 Task: Look for space in Daloa, Ivory Coast from 9th June, 2023 to 16th June, 2023 for 2 adults in price range Rs.8000 to Rs.16000. Place can be entire place with 2 bedrooms having 2 beds and 1 bathroom. Property type can be house, flat, guest house. Booking option can be shelf check-in. Required host language is English.
Action: Mouse moved to (450, 89)
Screenshot: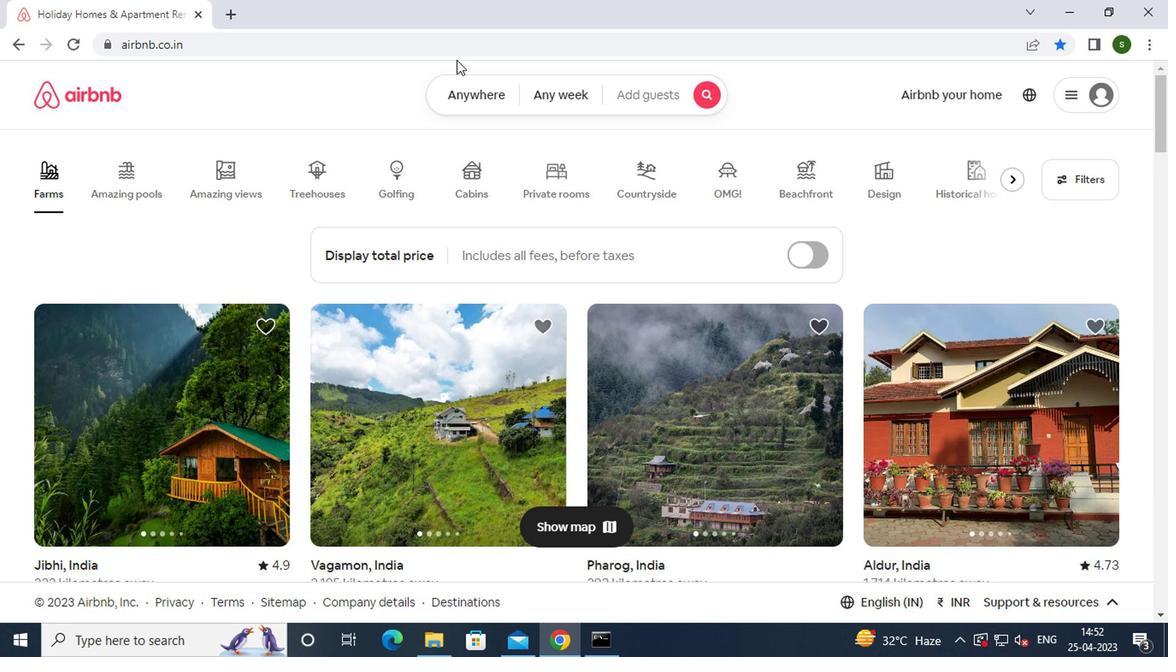 
Action: Mouse pressed left at (450, 89)
Screenshot: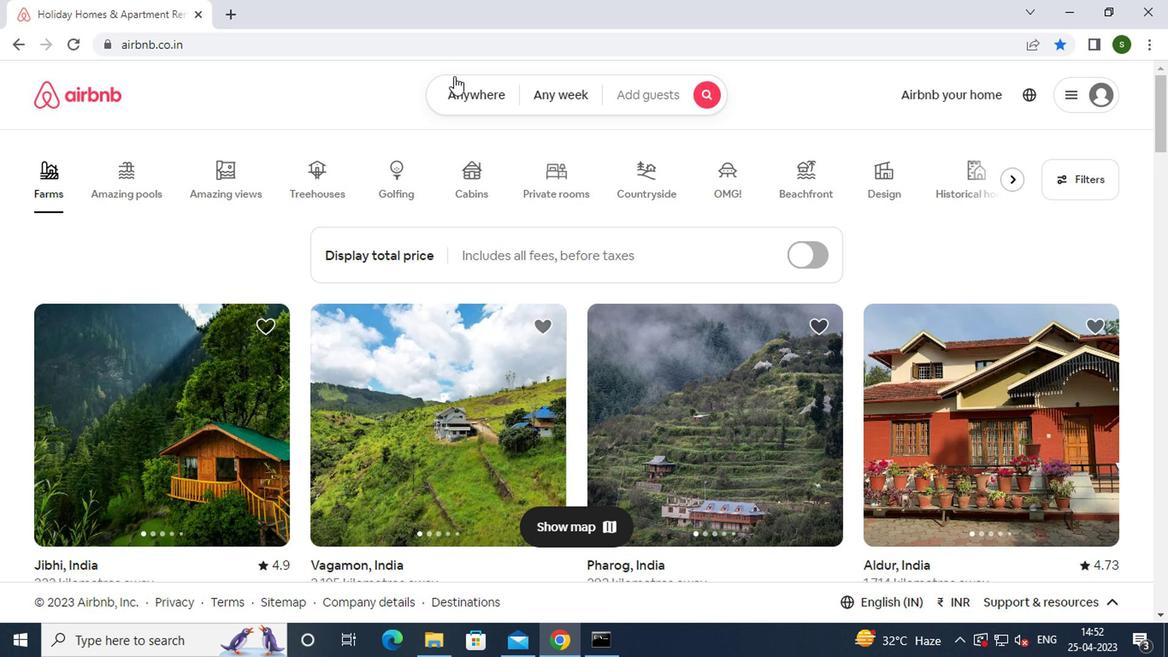 
Action: Mouse moved to (352, 166)
Screenshot: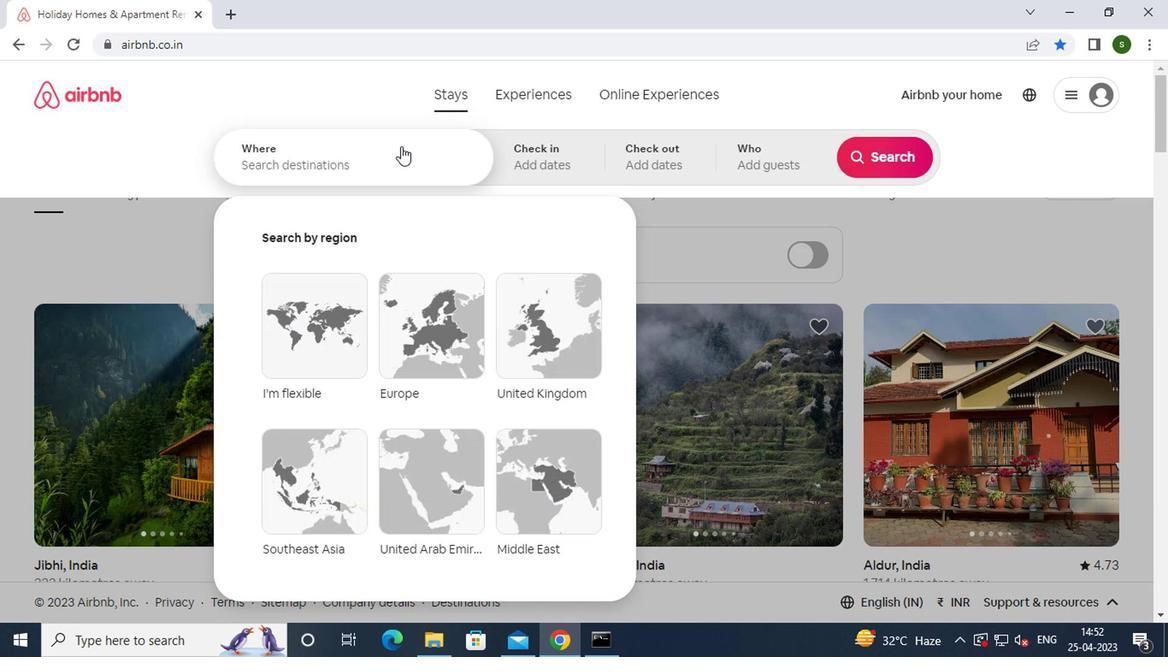 
Action: Mouse pressed left at (352, 166)
Screenshot: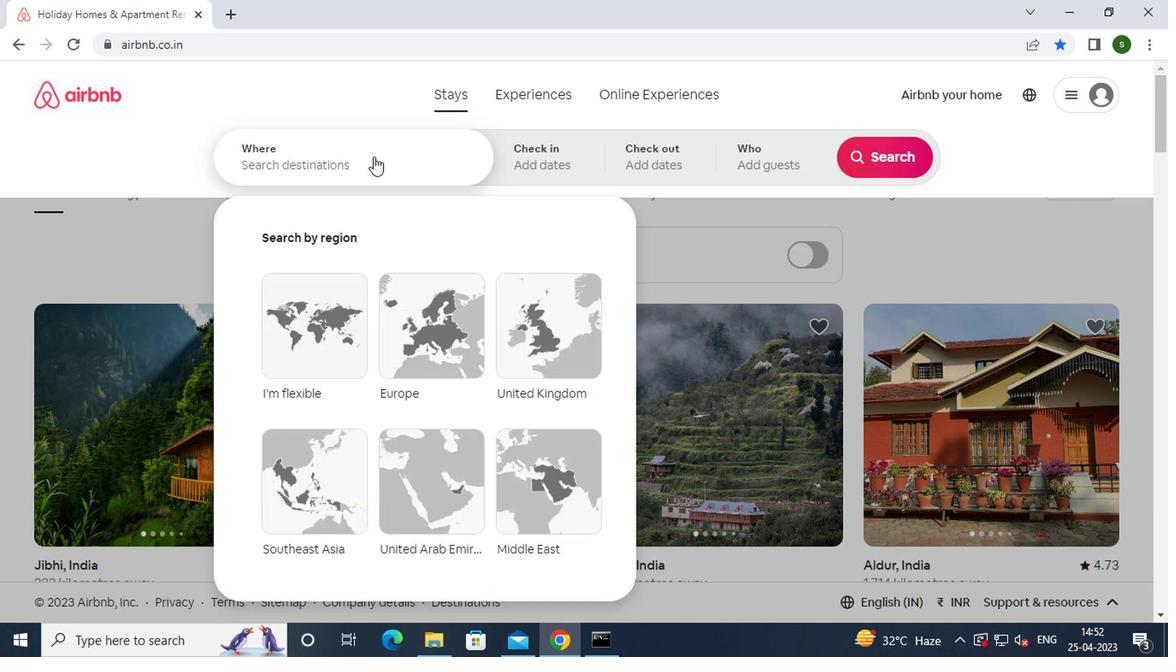
Action: Key pressed d<Key.caps_lock>aloa,<Key.space><Key.caps_lock>i<Key.caps_lock>v
Screenshot: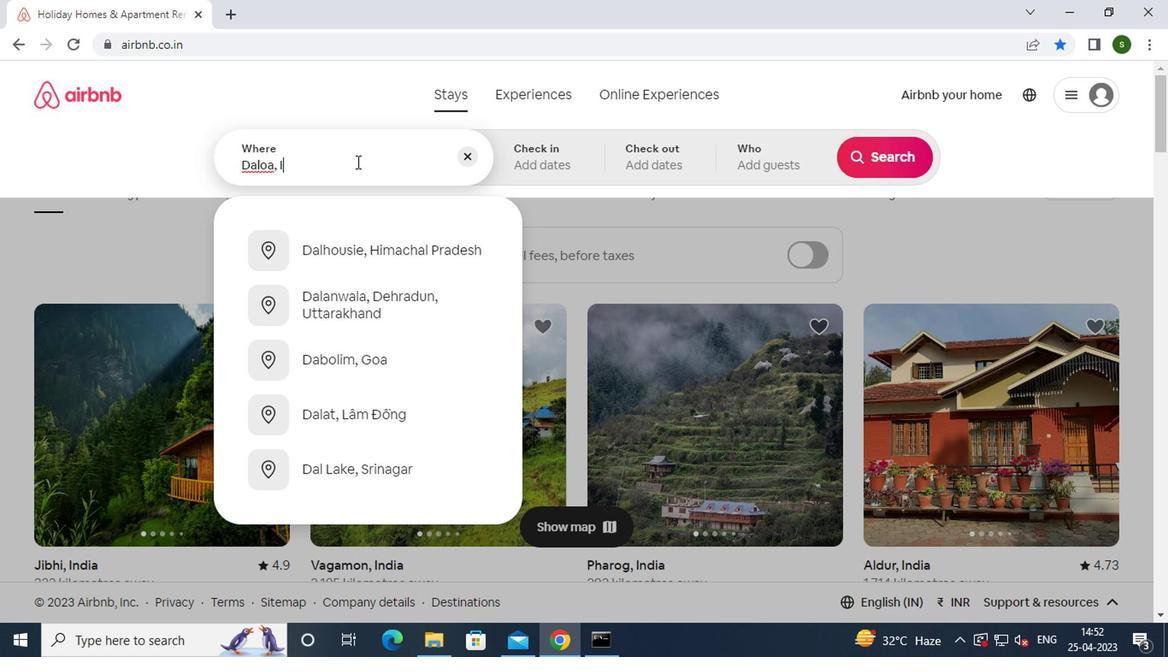 
Action: Mouse moved to (367, 255)
Screenshot: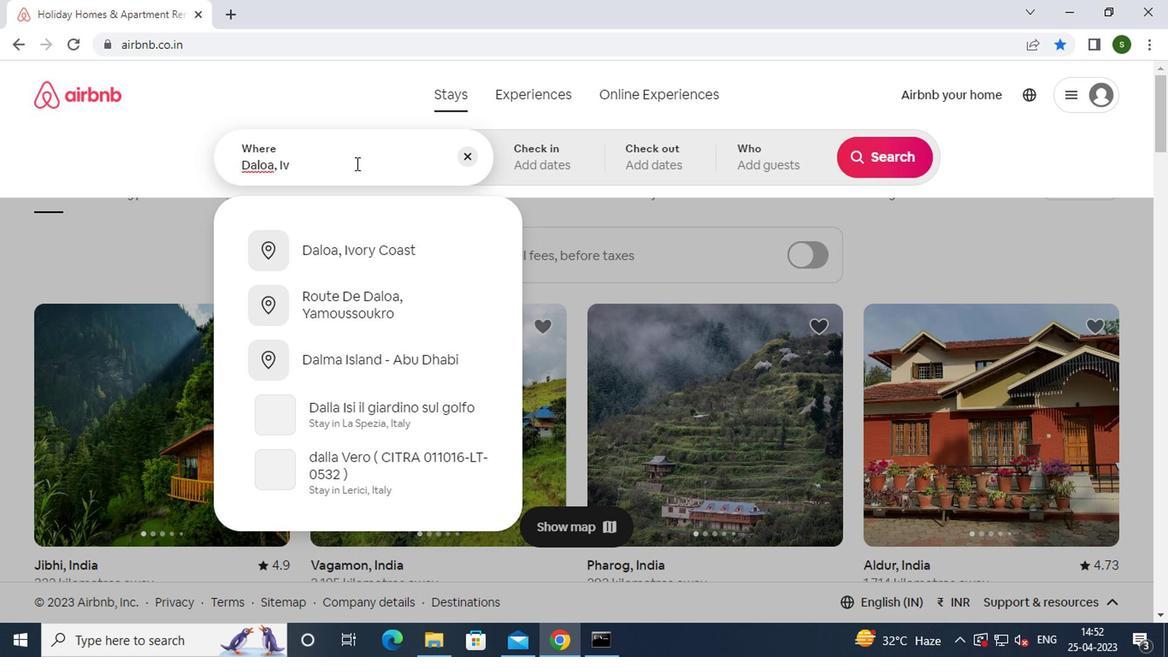 
Action: Mouse pressed left at (367, 255)
Screenshot: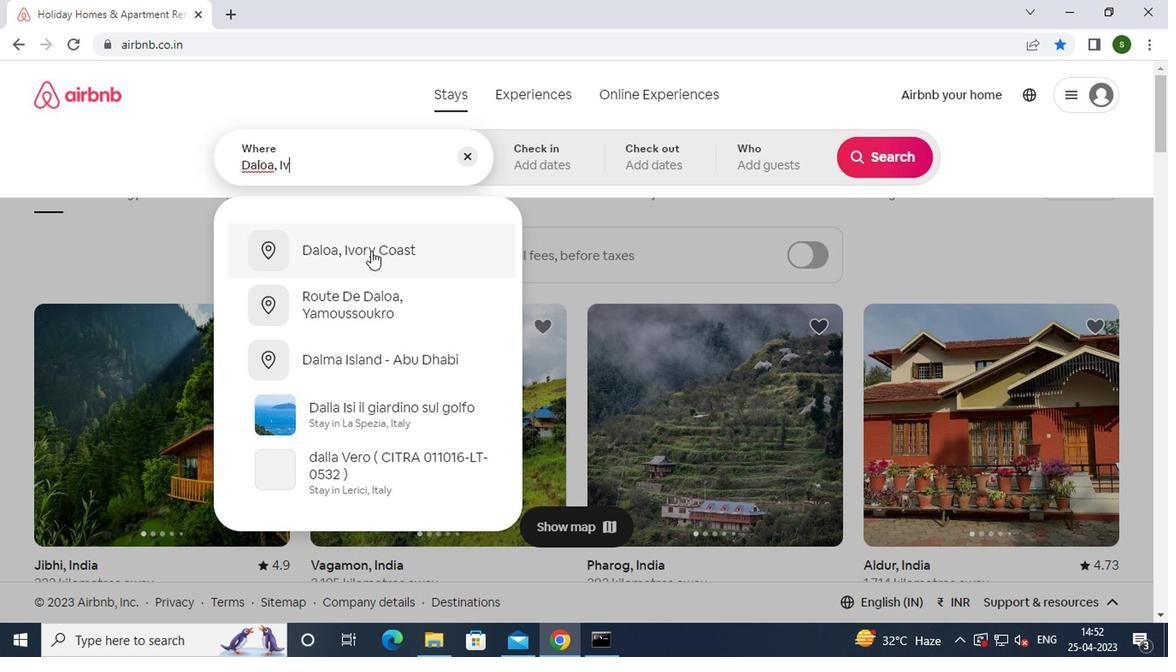 
Action: Mouse moved to (871, 302)
Screenshot: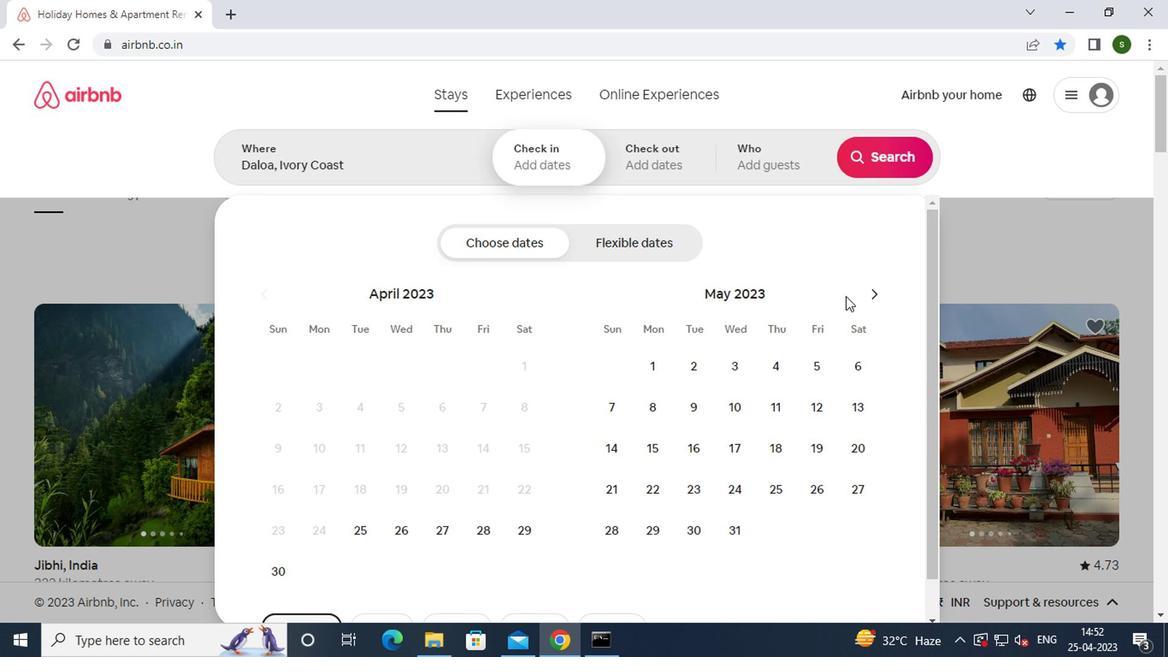 
Action: Mouse pressed left at (871, 302)
Screenshot: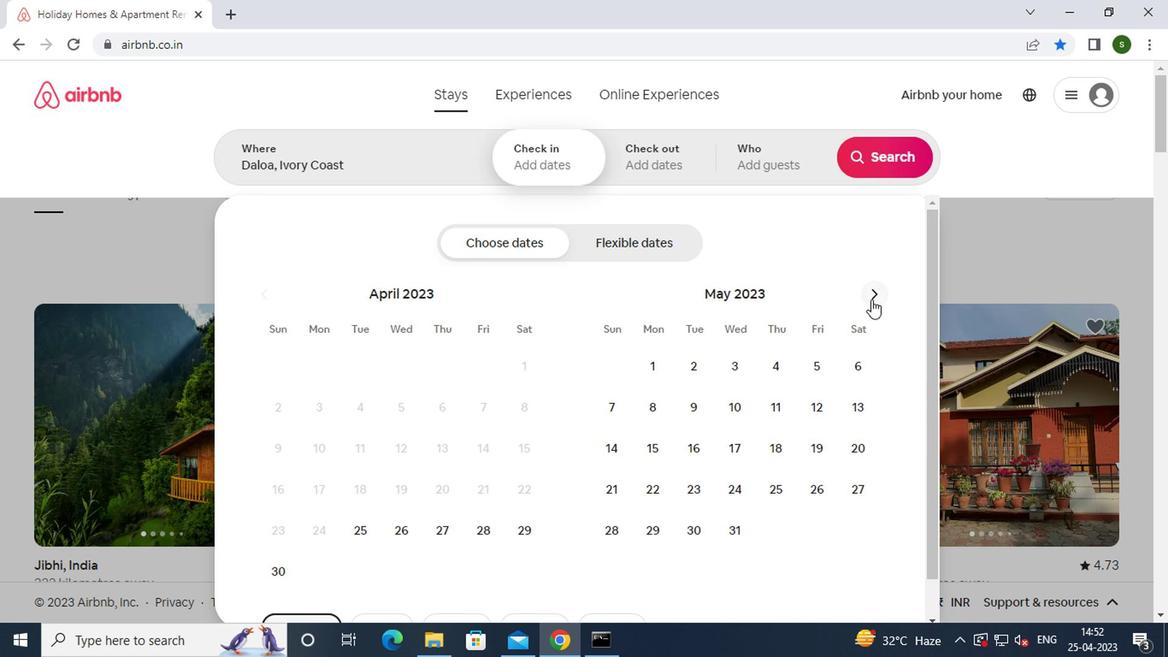 
Action: Mouse moved to (827, 408)
Screenshot: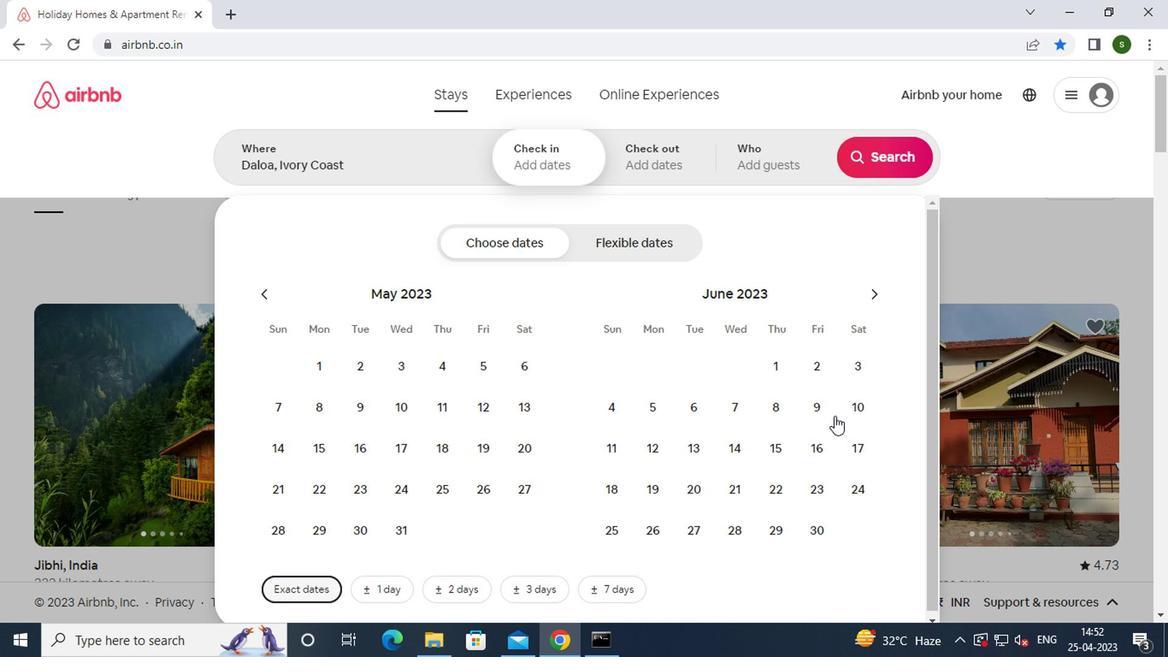 
Action: Mouse pressed left at (827, 408)
Screenshot: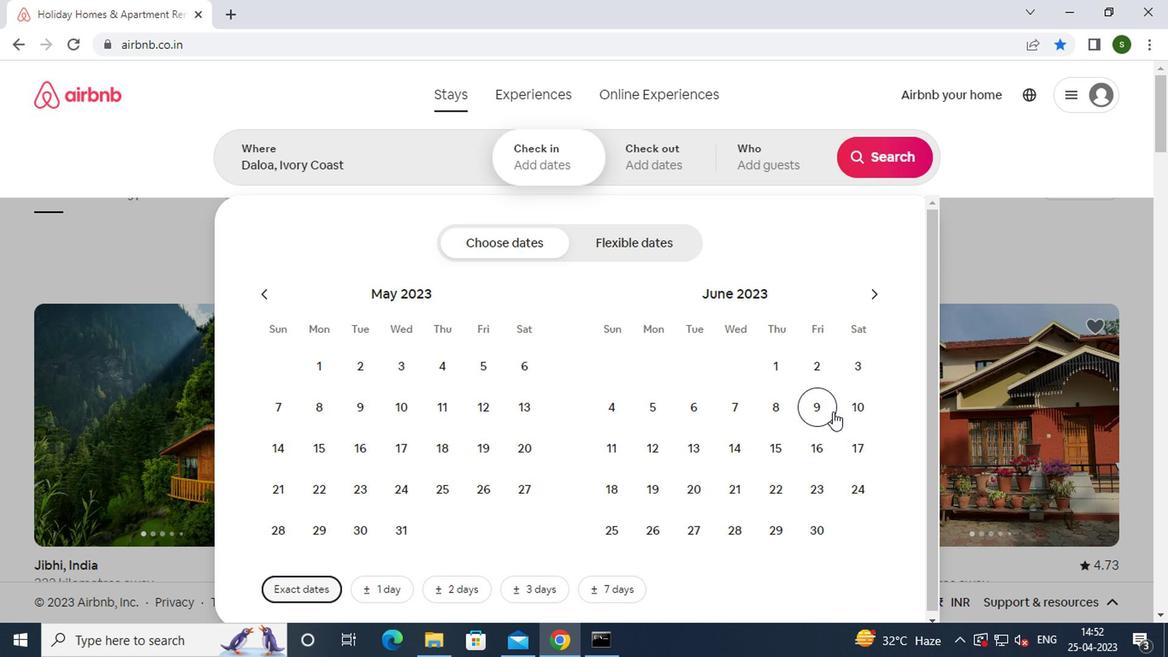 
Action: Mouse moved to (823, 445)
Screenshot: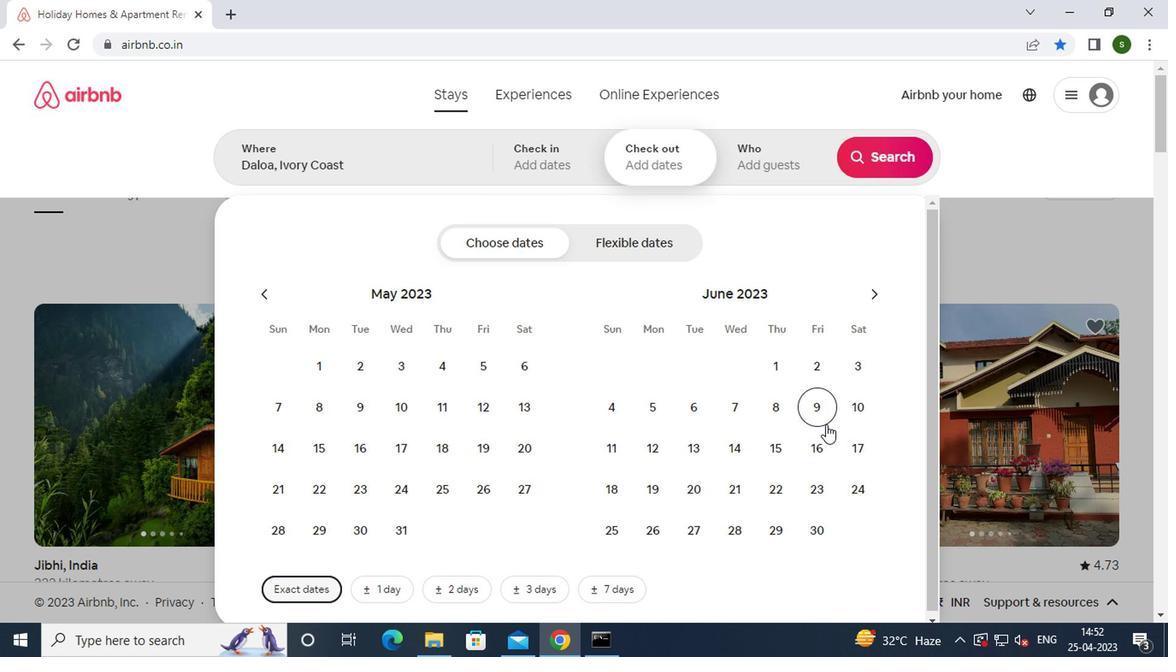 
Action: Mouse pressed left at (823, 445)
Screenshot: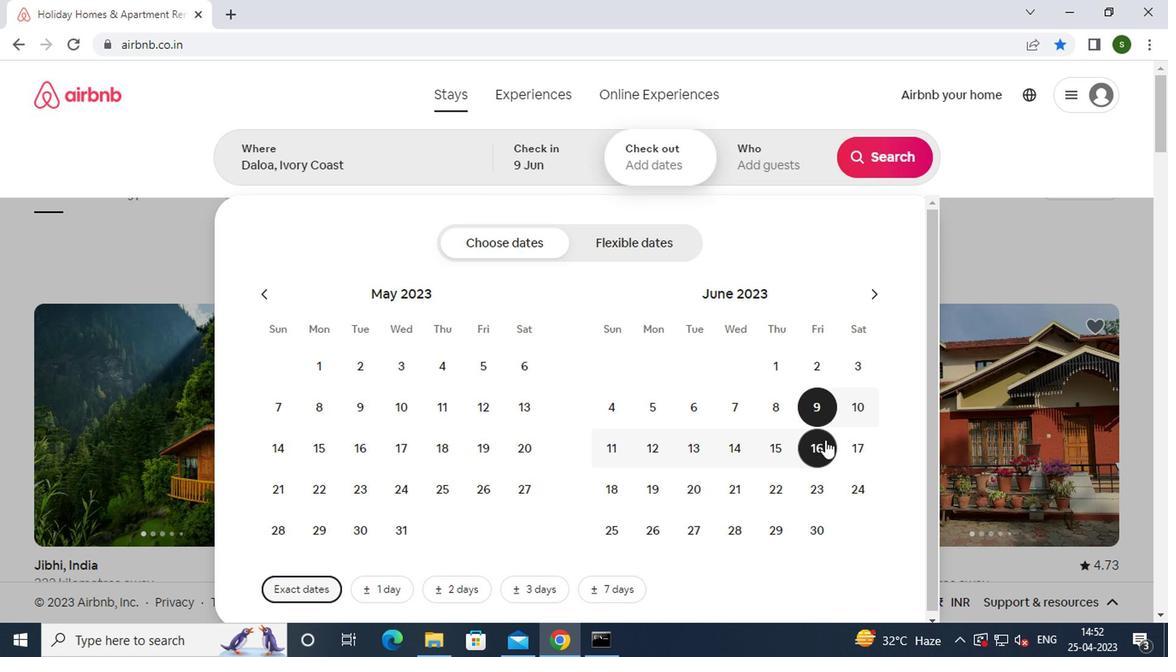 
Action: Mouse moved to (781, 171)
Screenshot: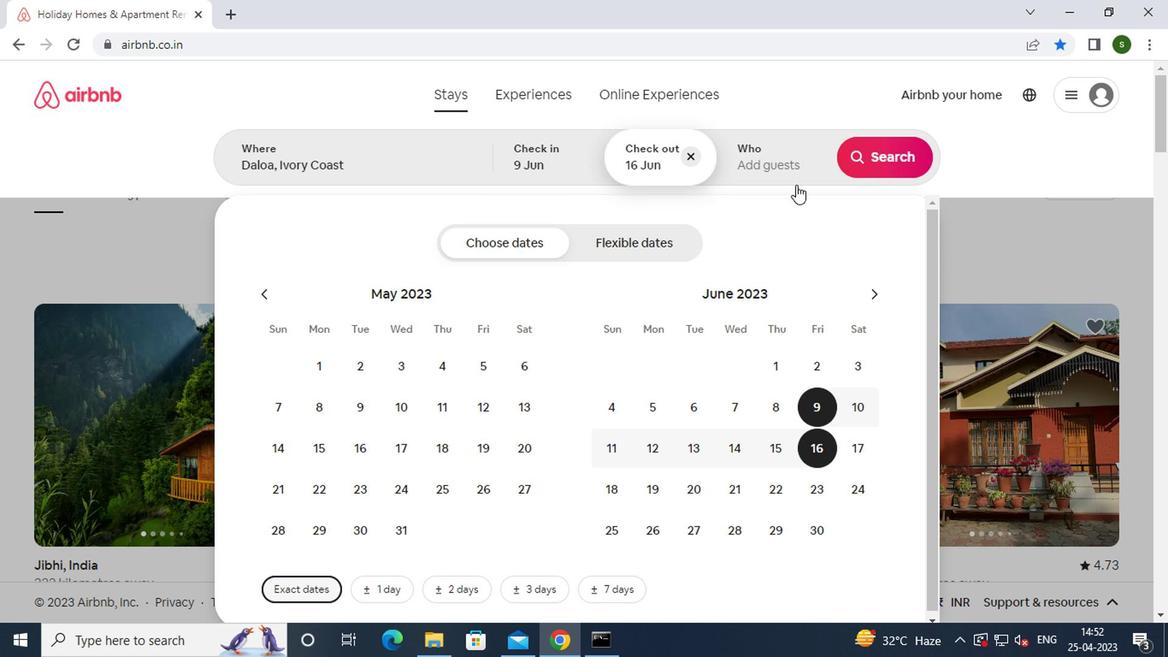 
Action: Mouse pressed left at (781, 171)
Screenshot: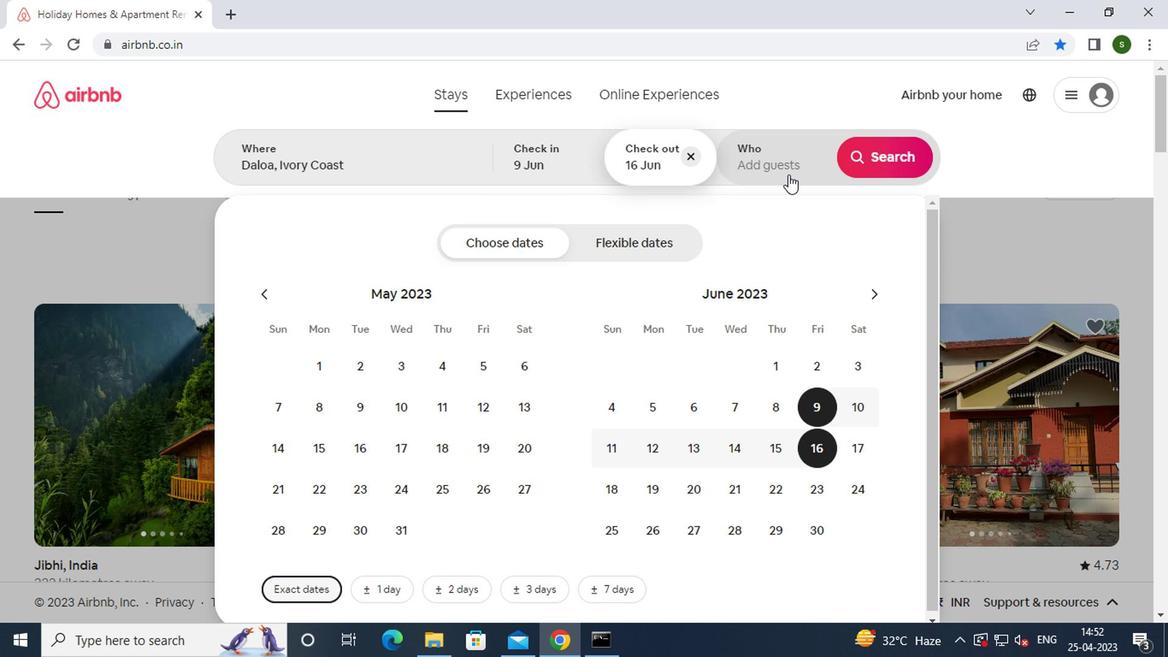 
Action: Mouse moved to (895, 246)
Screenshot: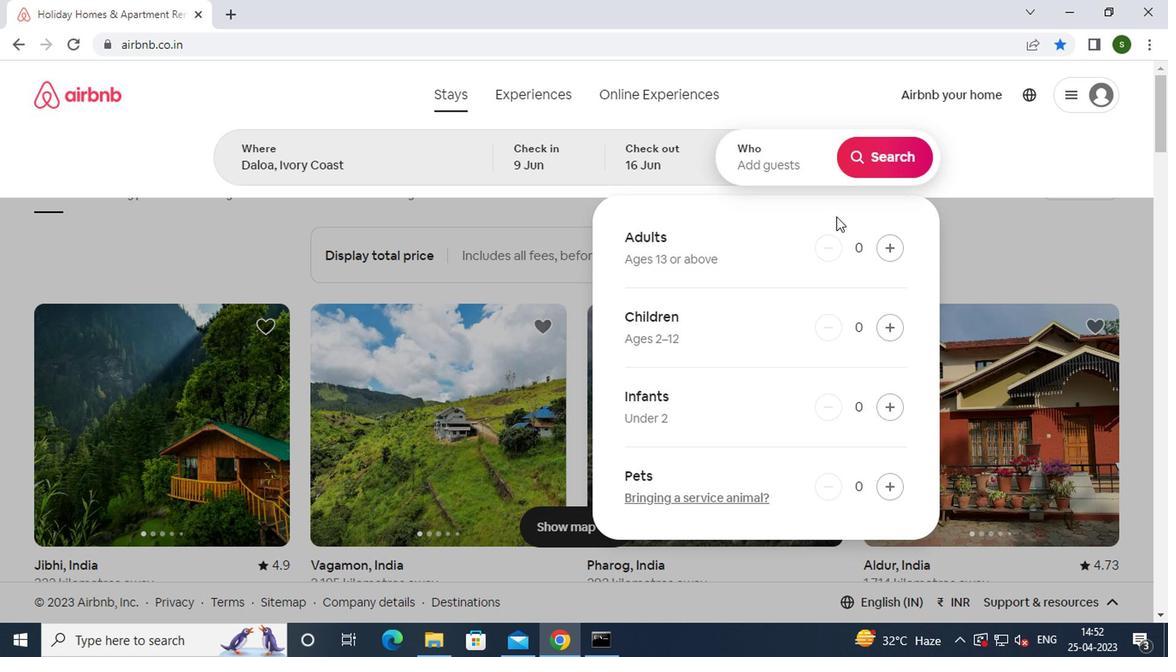 
Action: Mouse pressed left at (895, 246)
Screenshot: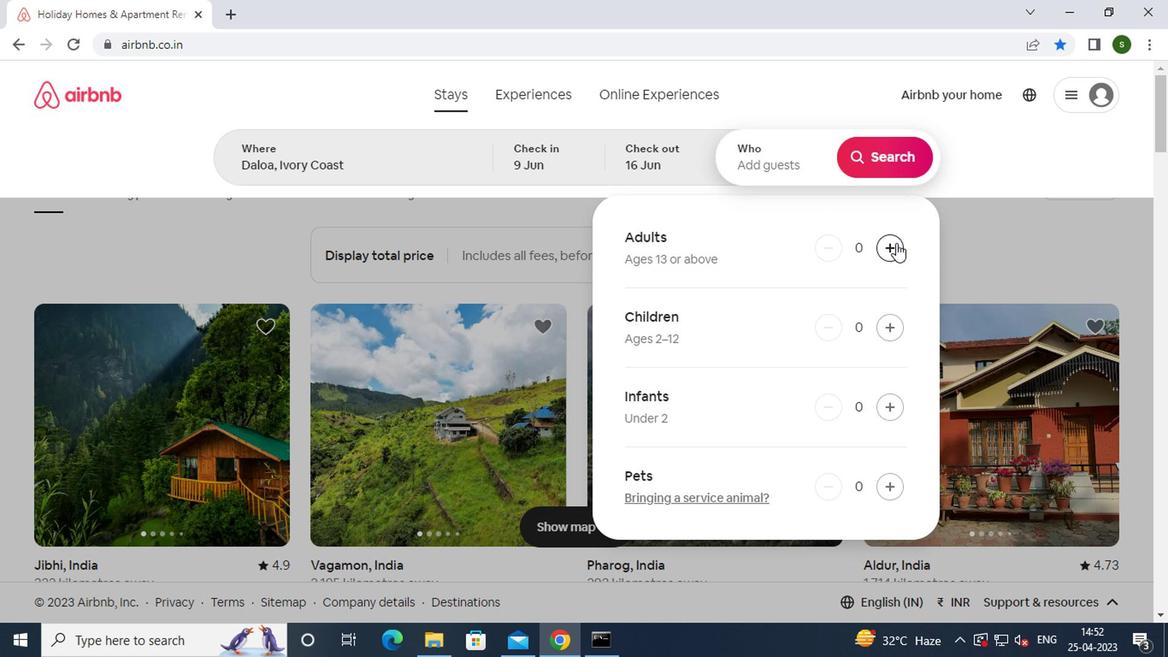 
Action: Mouse pressed left at (895, 246)
Screenshot: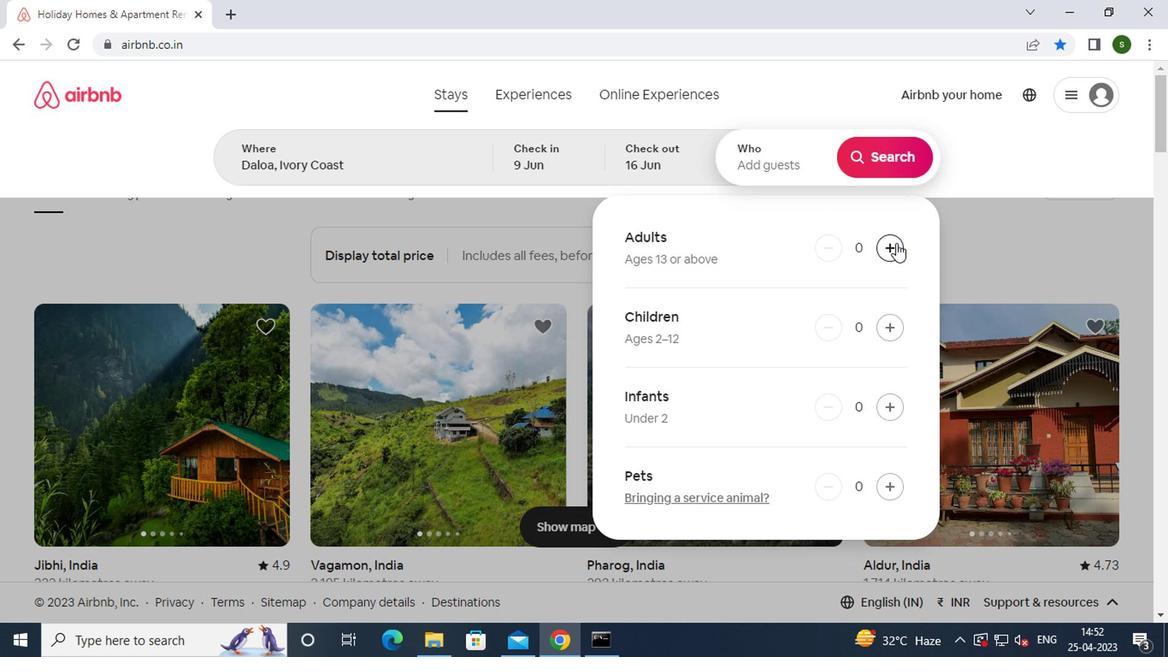 
Action: Mouse moved to (887, 164)
Screenshot: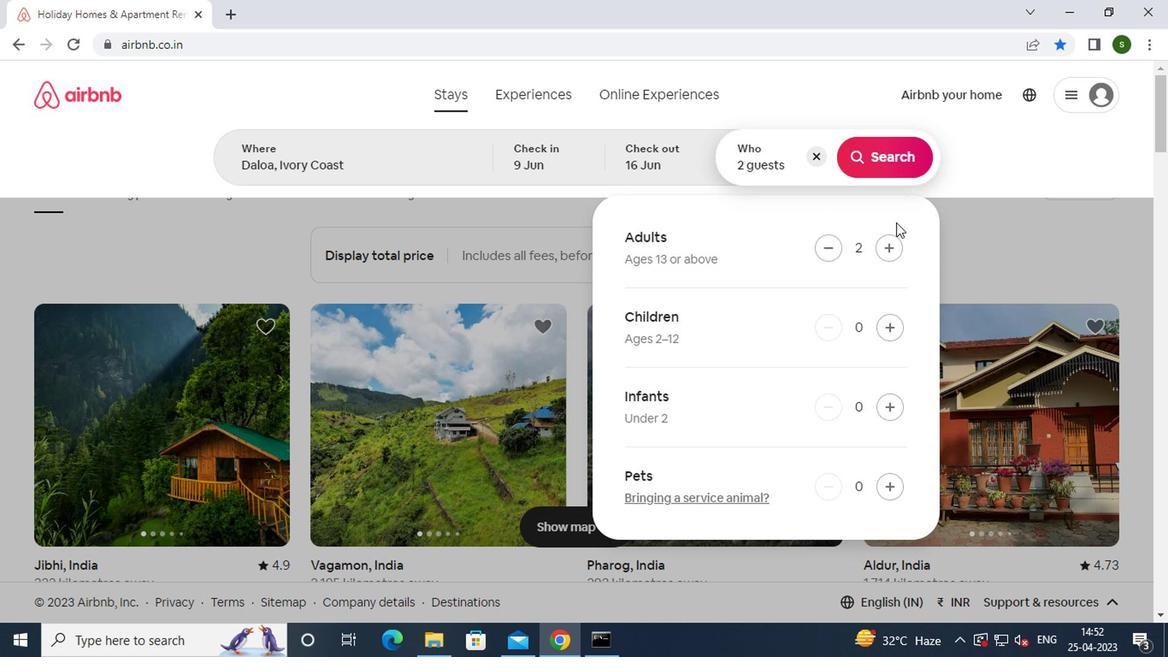 
Action: Mouse pressed left at (887, 164)
Screenshot: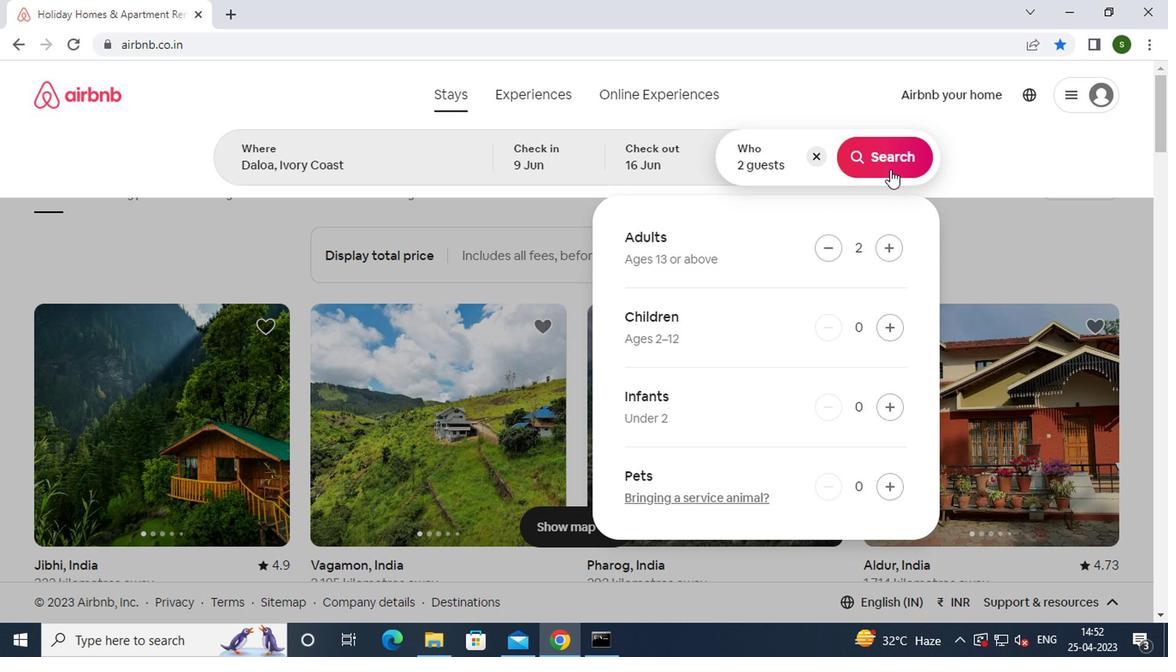 
Action: Mouse moved to (1104, 173)
Screenshot: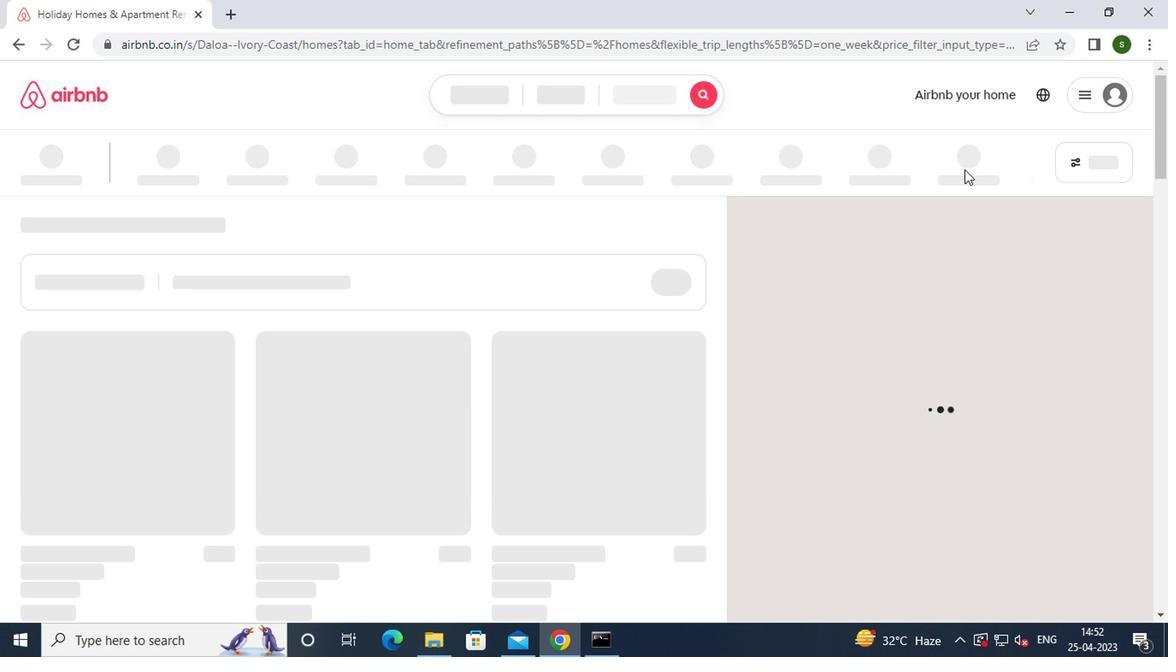 
Action: Mouse pressed left at (1104, 173)
Screenshot: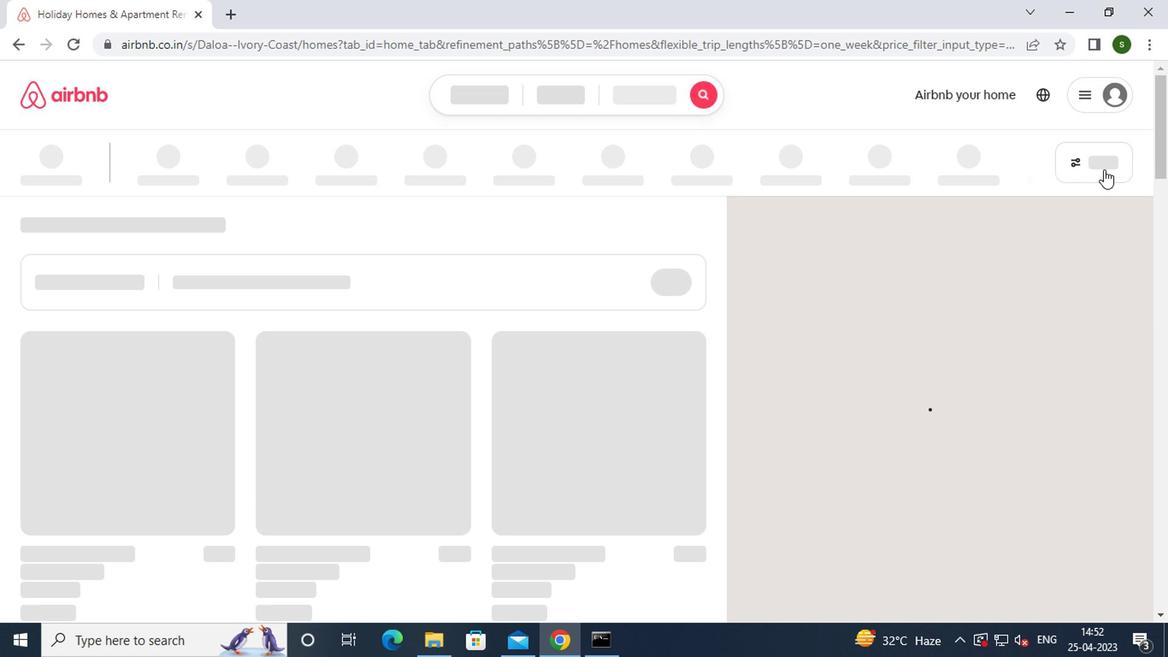 
Action: Mouse moved to (1095, 175)
Screenshot: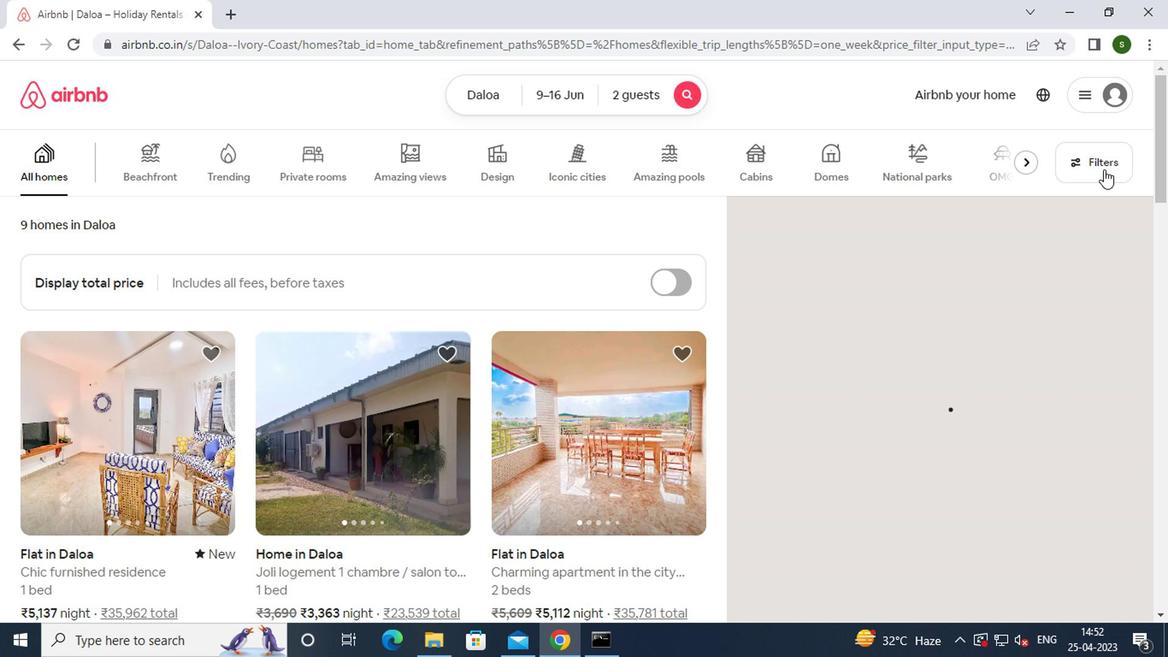 
Action: Mouse pressed left at (1095, 175)
Screenshot: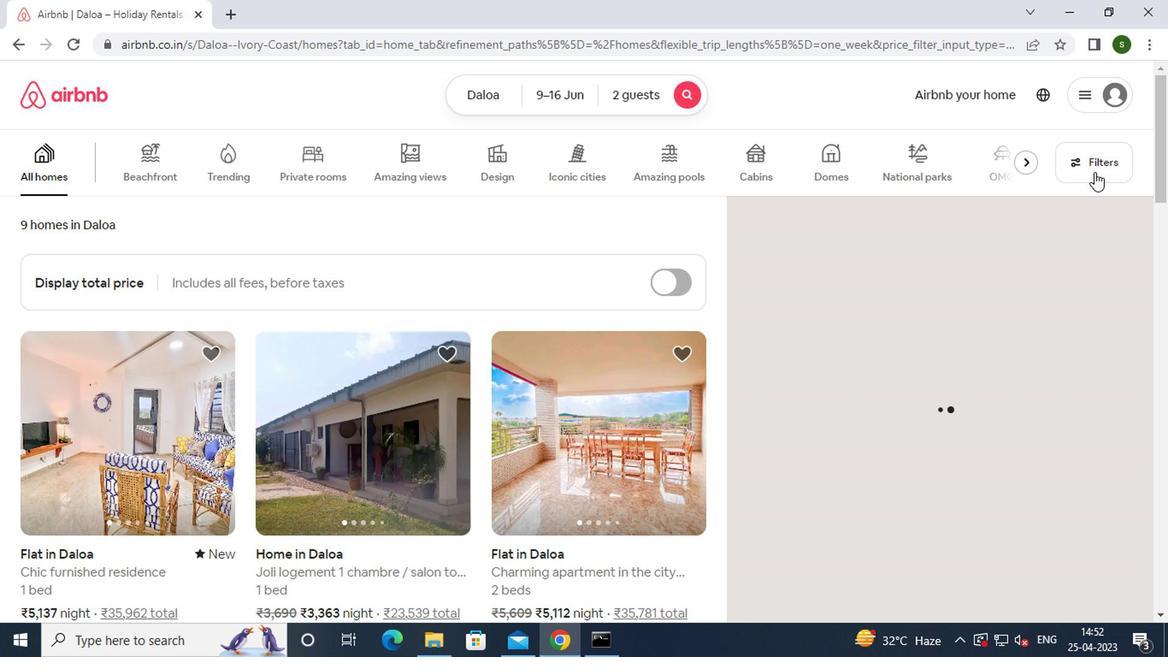 
Action: Mouse moved to (470, 377)
Screenshot: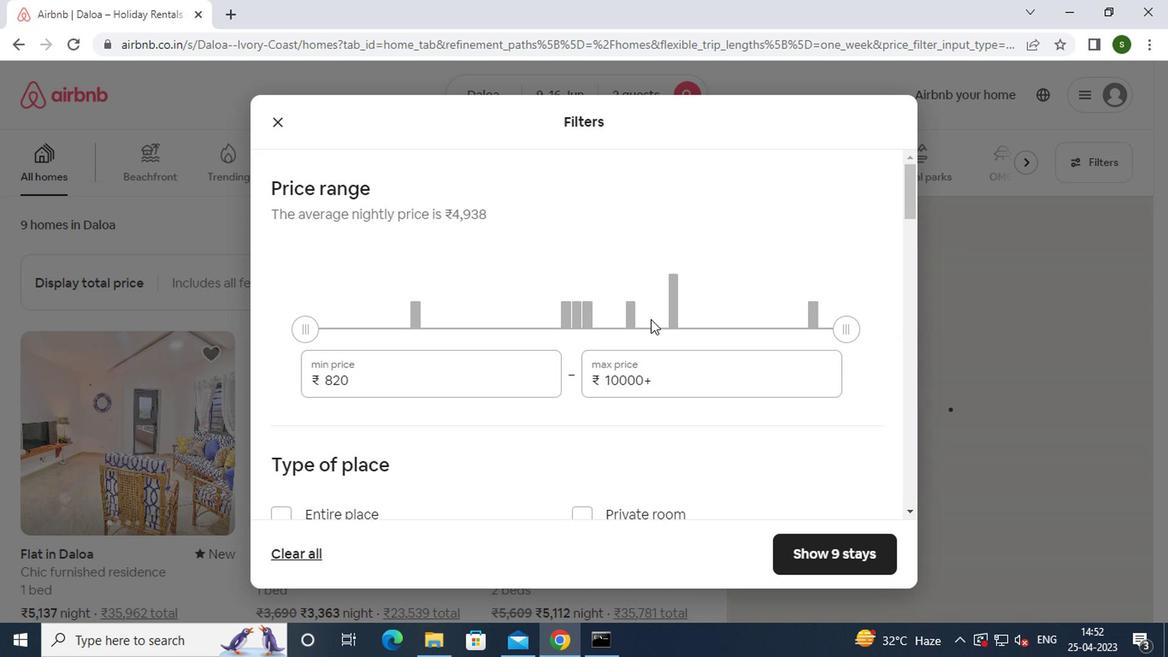 
Action: Mouse pressed left at (470, 377)
Screenshot: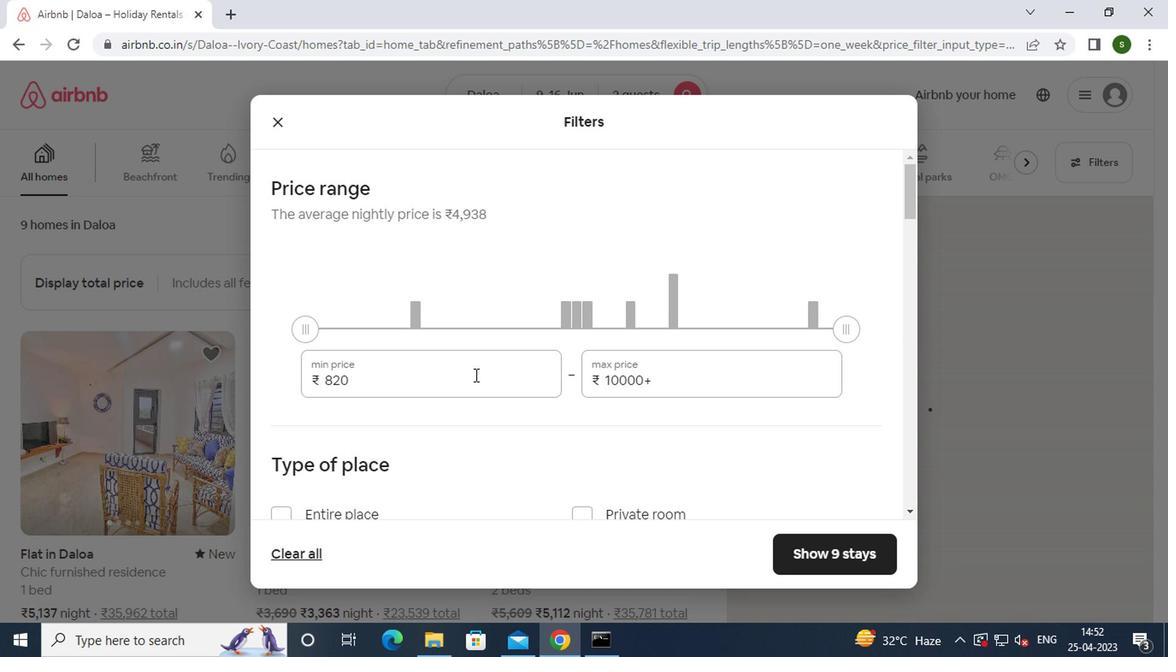 
Action: Mouse moved to (469, 378)
Screenshot: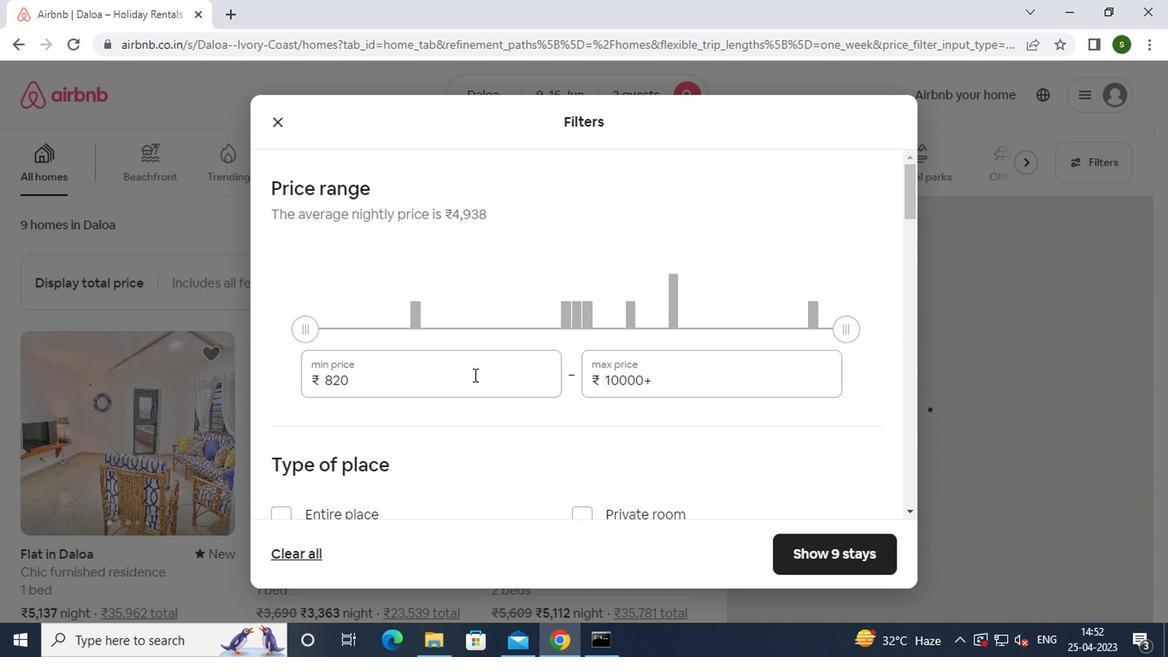 
Action: Key pressed <Key.backspace><Key.backspace><Key.backspace><Key.backspace><Key.backspace><Key.backspace><Key.backspace>8000
Screenshot: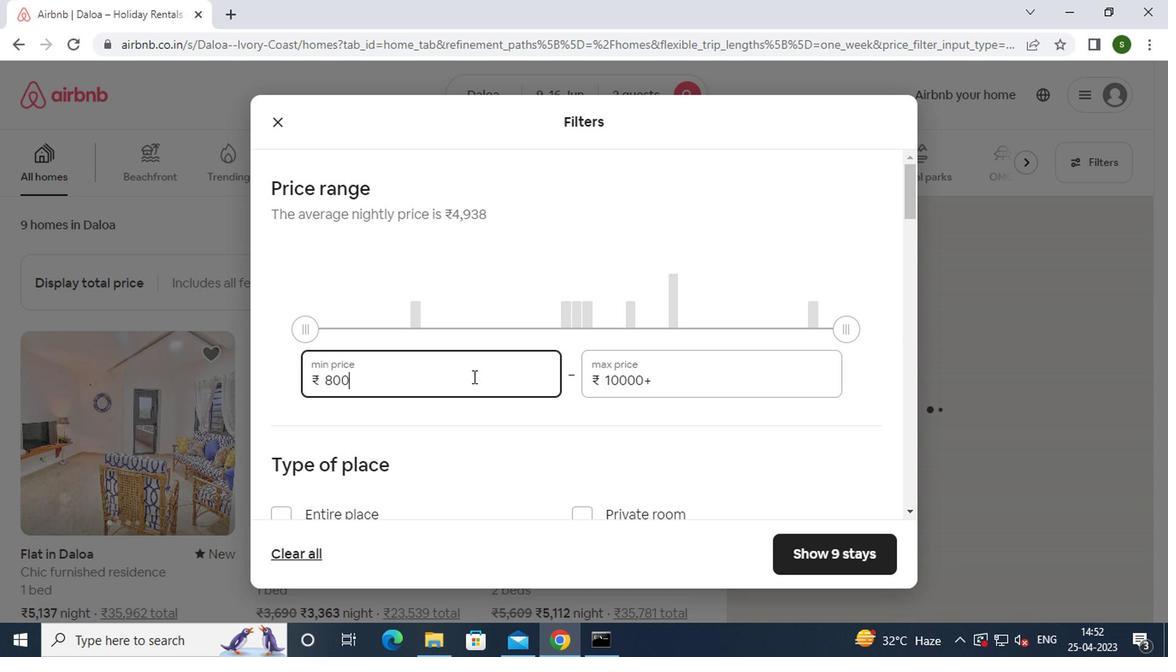 
Action: Mouse moved to (668, 373)
Screenshot: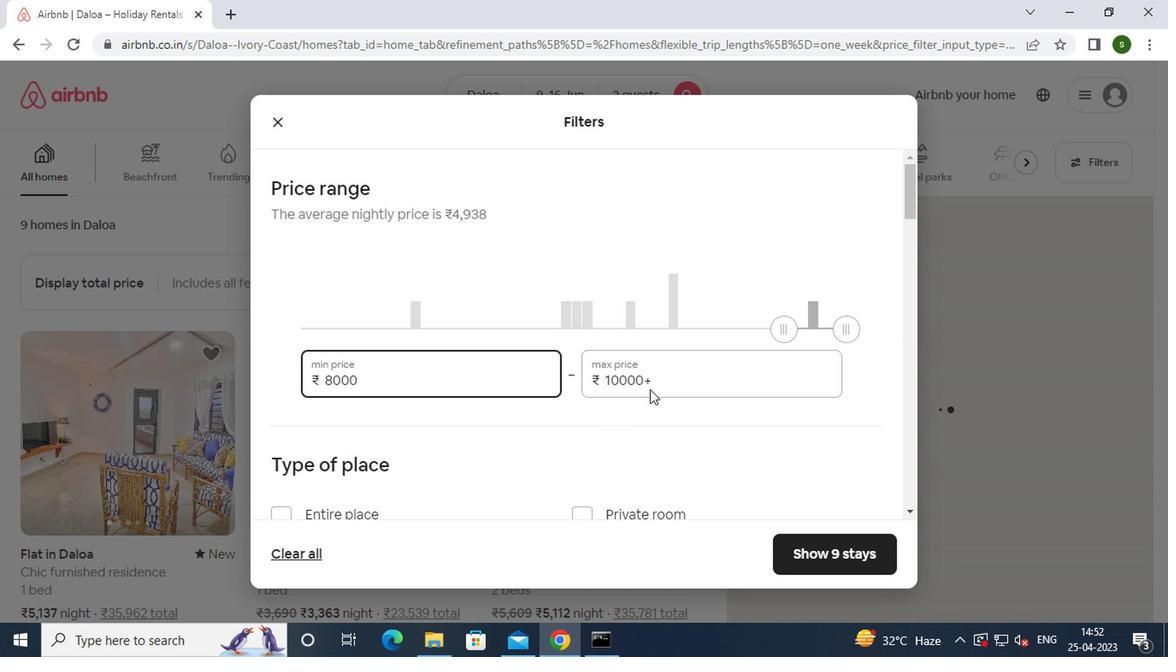 
Action: Mouse pressed left at (668, 373)
Screenshot: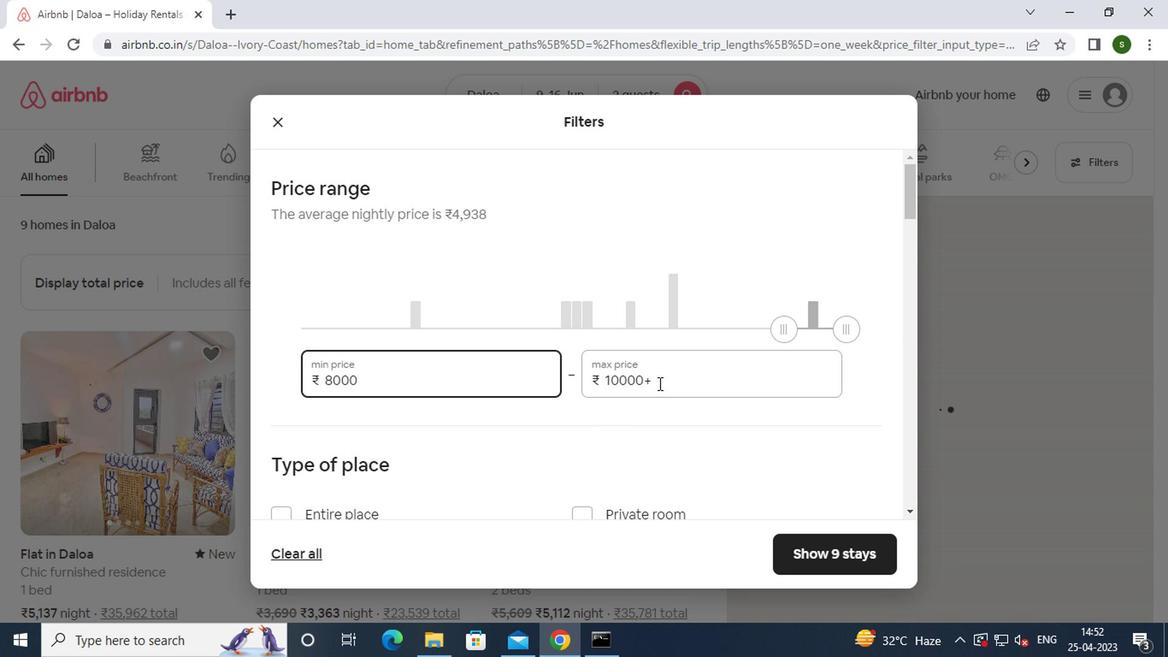 
Action: Key pressed <Key.backspace><Key.backspace><Key.backspace><Key.backspace><Key.backspace><Key.backspace><Key.backspace>16000
Screenshot: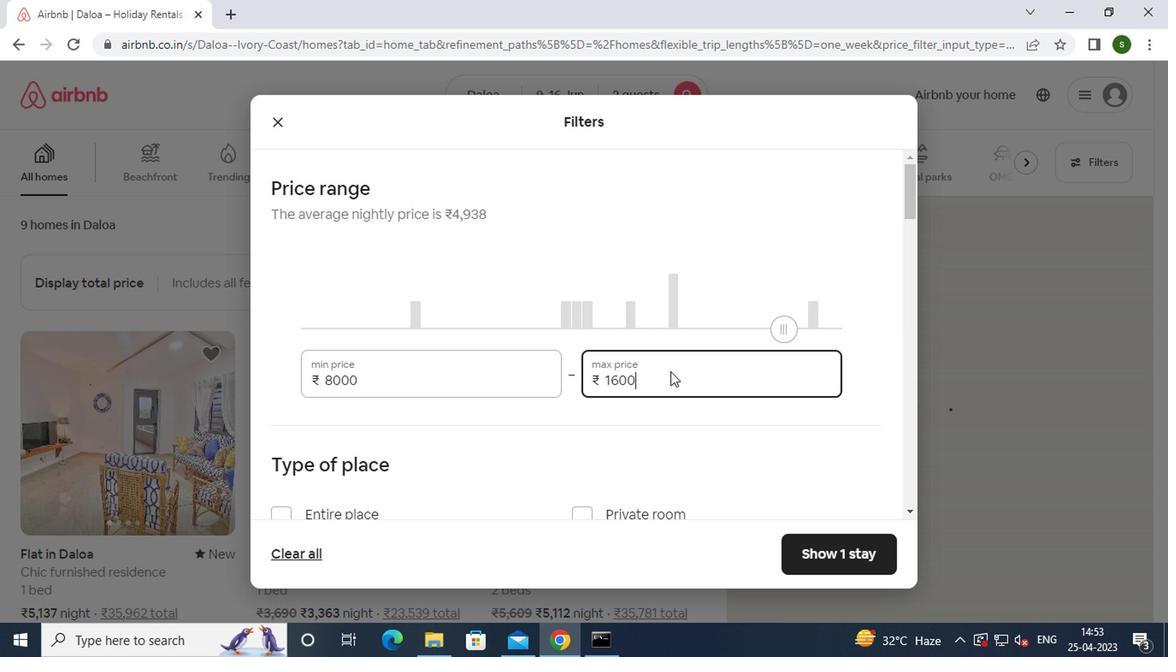 
Action: Mouse moved to (587, 397)
Screenshot: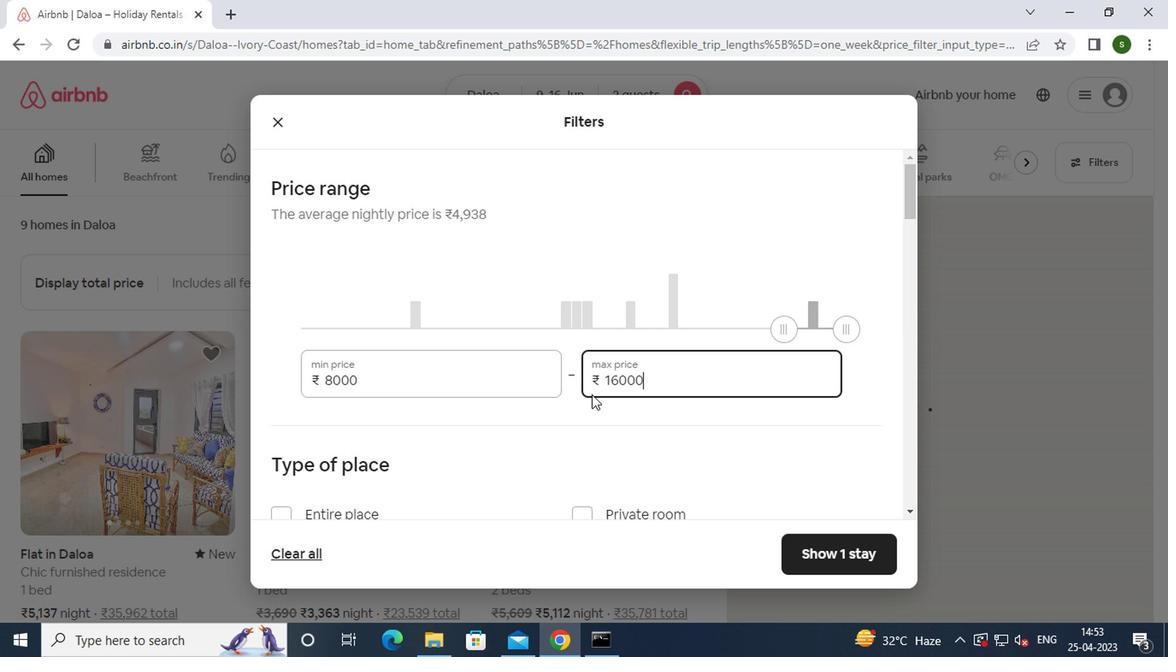 
Action: Mouse scrolled (587, 396) with delta (0, -1)
Screenshot: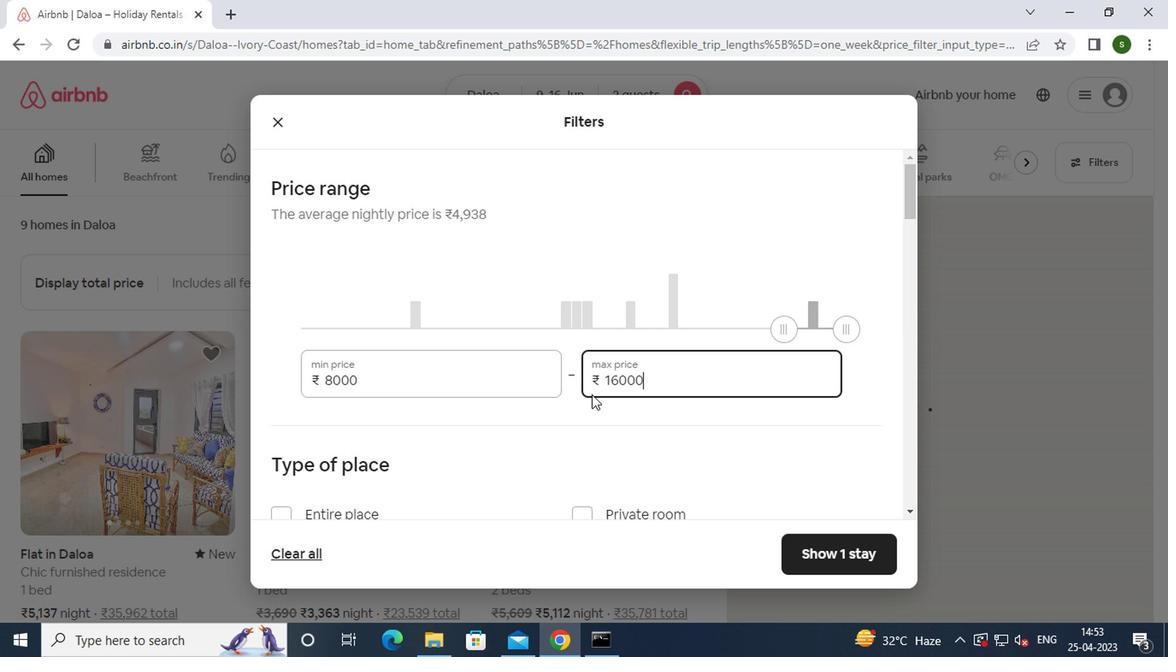 
Action: Mouse moved to (586, 397)
Screenshot: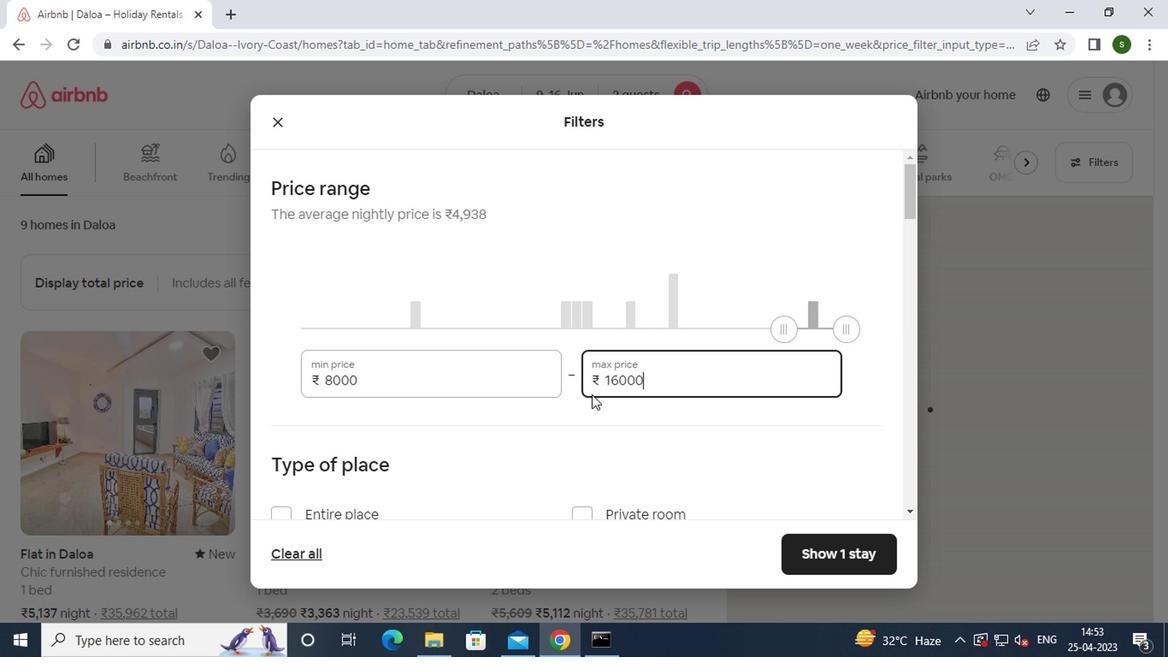 
Action: Mouse scrolled (586, 397) with delta (0, 0)
Screenshot: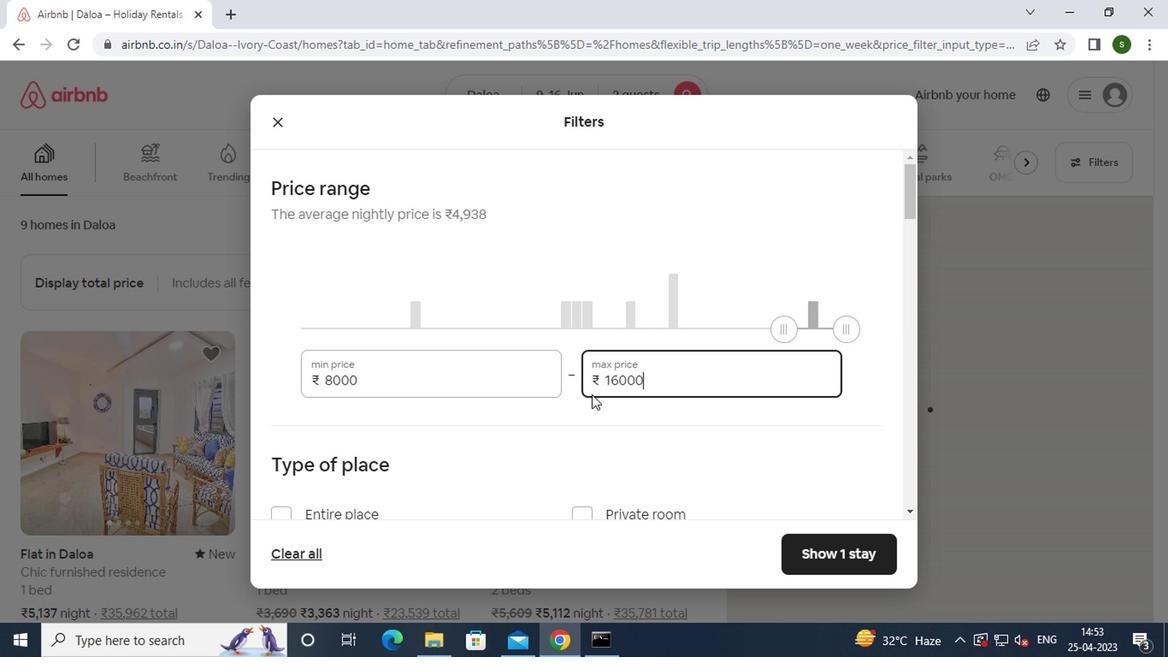 
Action: Mouse moved to (341, 360)
Screenshot: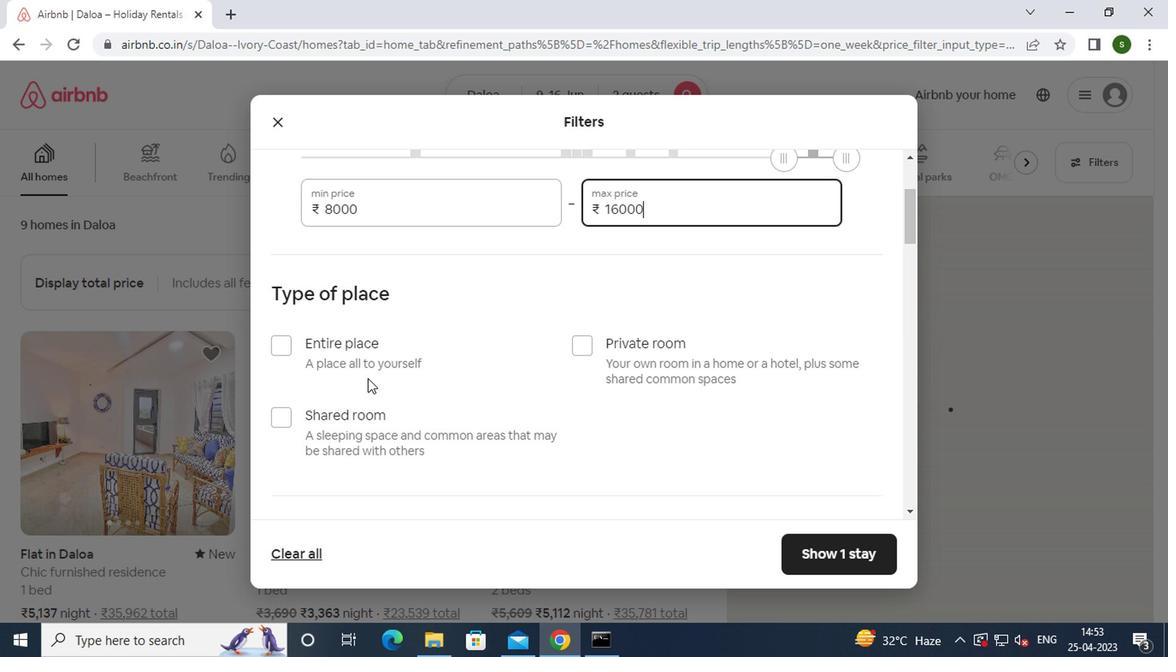
Action: Mouse pressed left at (341, 360)
Screenshot: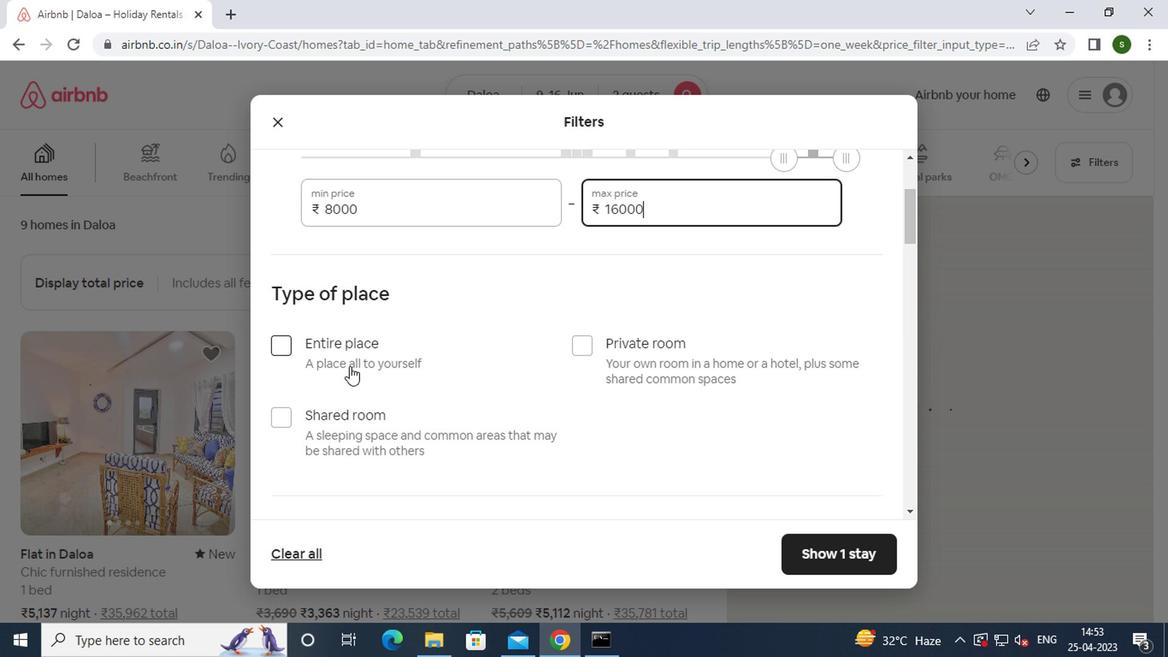 
Action: Mouse moved to (475, 363)
Screenshot: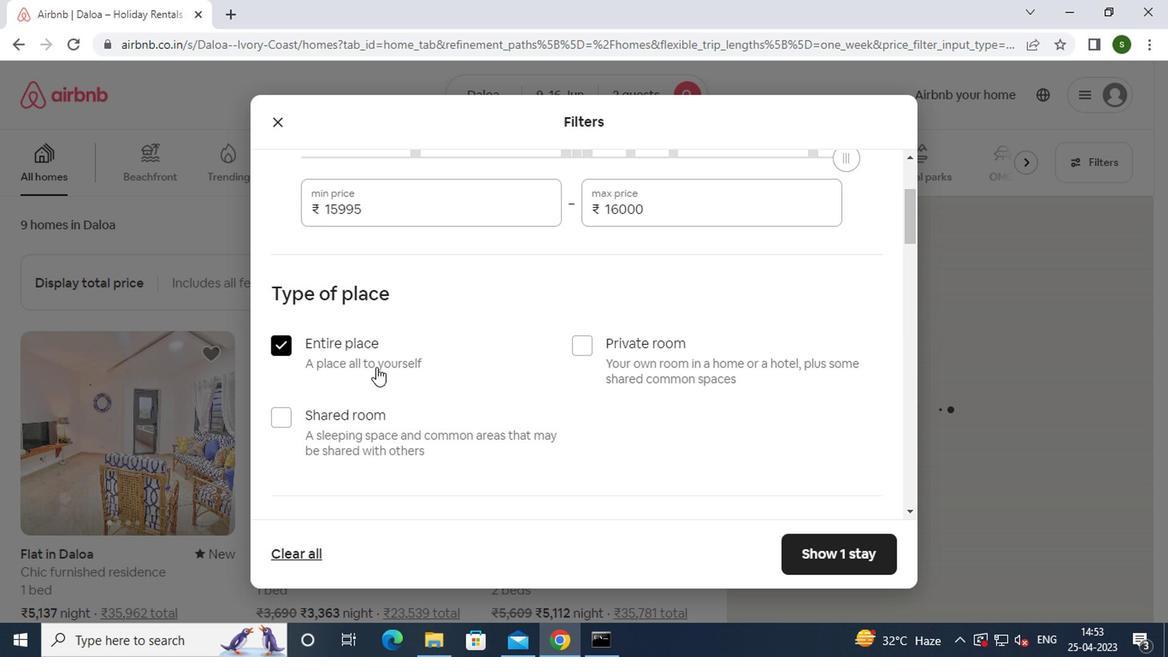 
Action: Mouse scrolled (475, 363) with delta (0, 0)
Screenshot: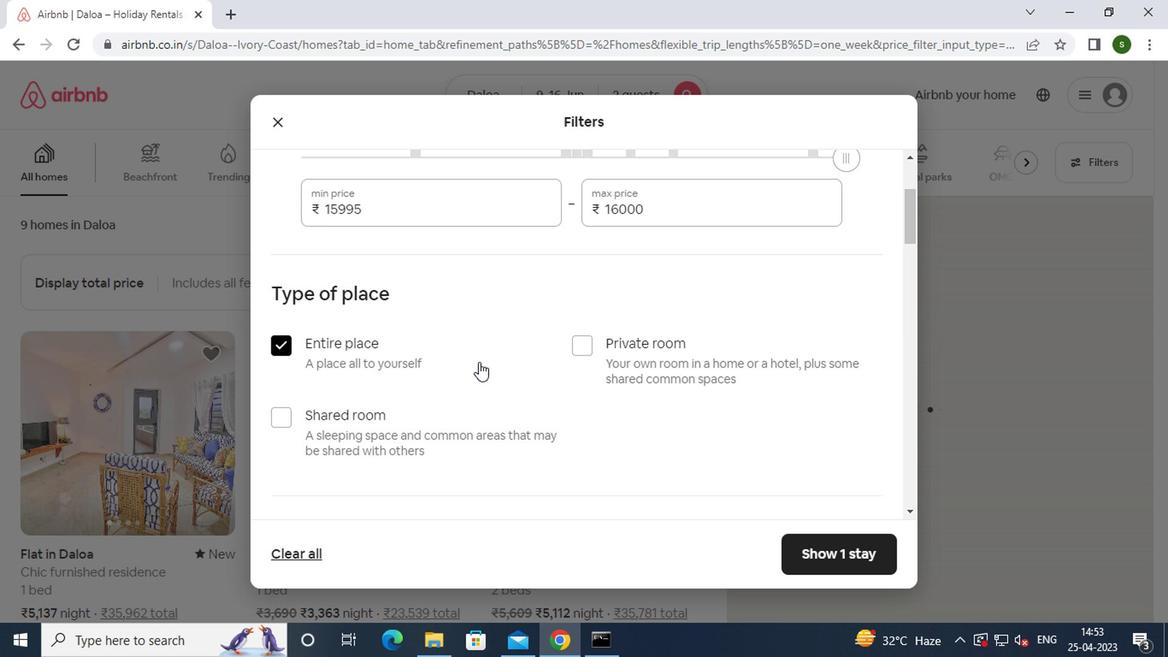 
Action: Mouse scrolled (475, 363) with delta (0, 0)
Screenshot: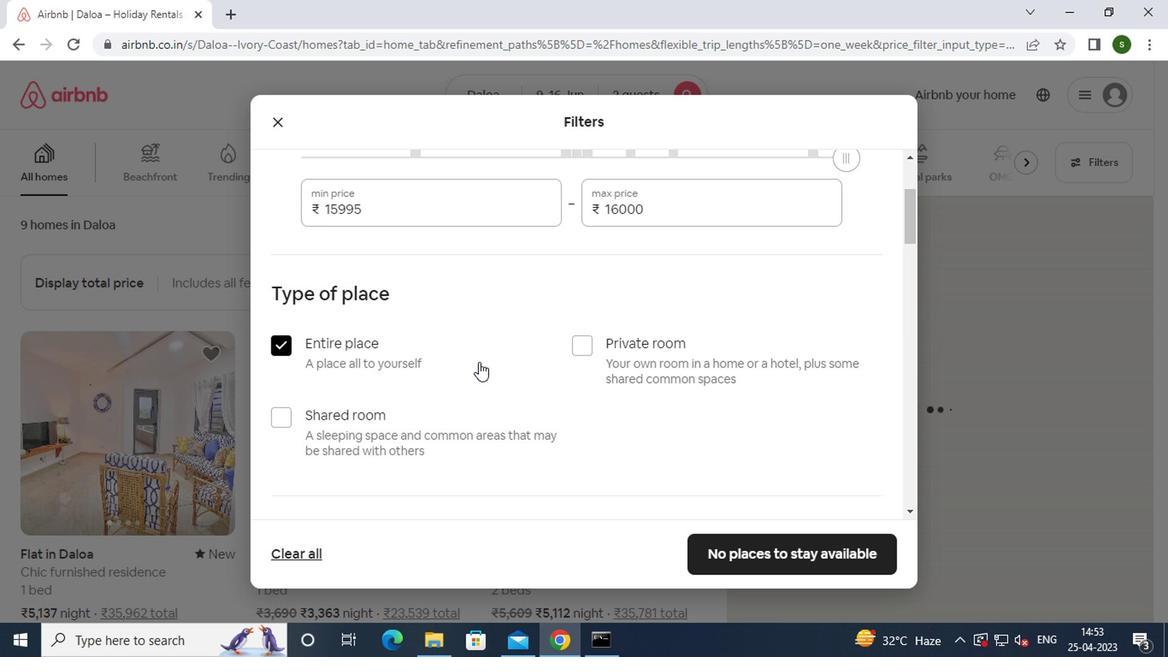
Action: Mouse scrolled (475, 363) with delta (0, 0)
Screenshot: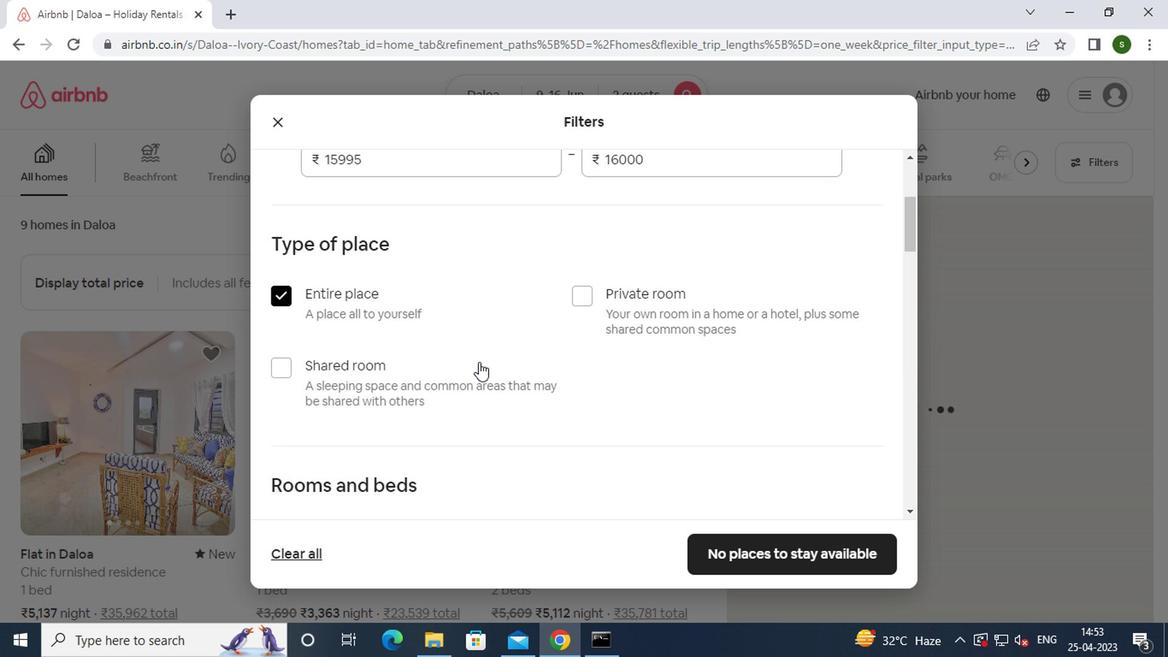
Action: Mouse scrolled (475, 363) with delta (0, 0)
Screenshot: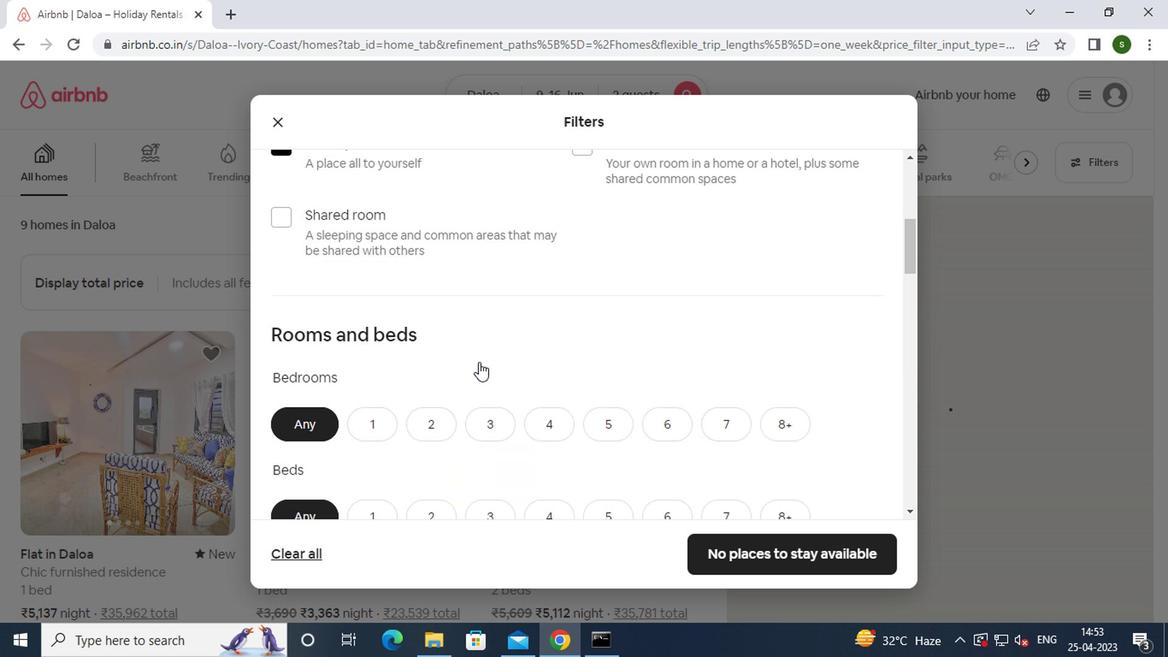
Action: Mouse moved to (435, 281)
Screenshot: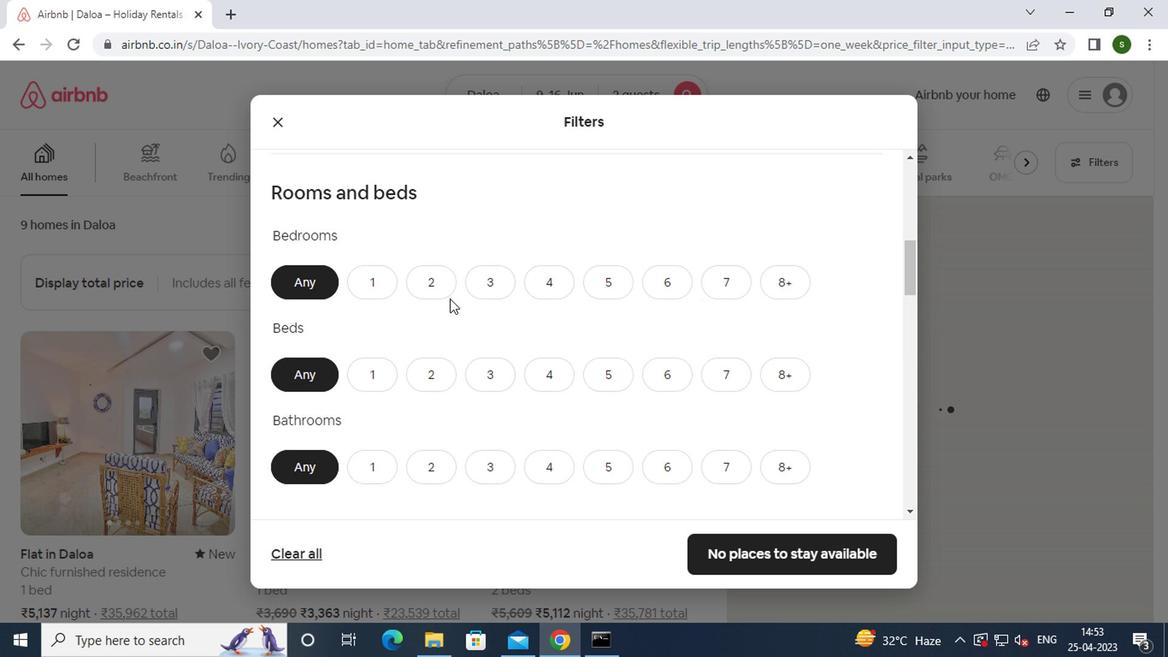 
Action: Mouse pressed left at (435, 281)
Screenshot: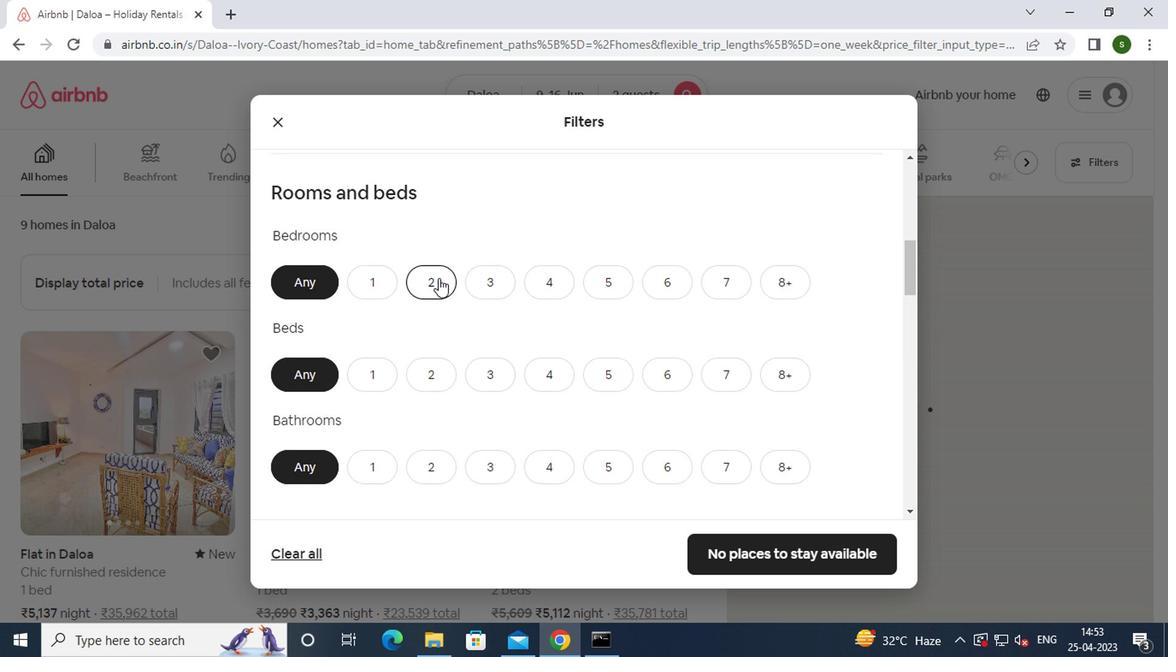
Action: Mouse moved to (417, 379)
Screenshot: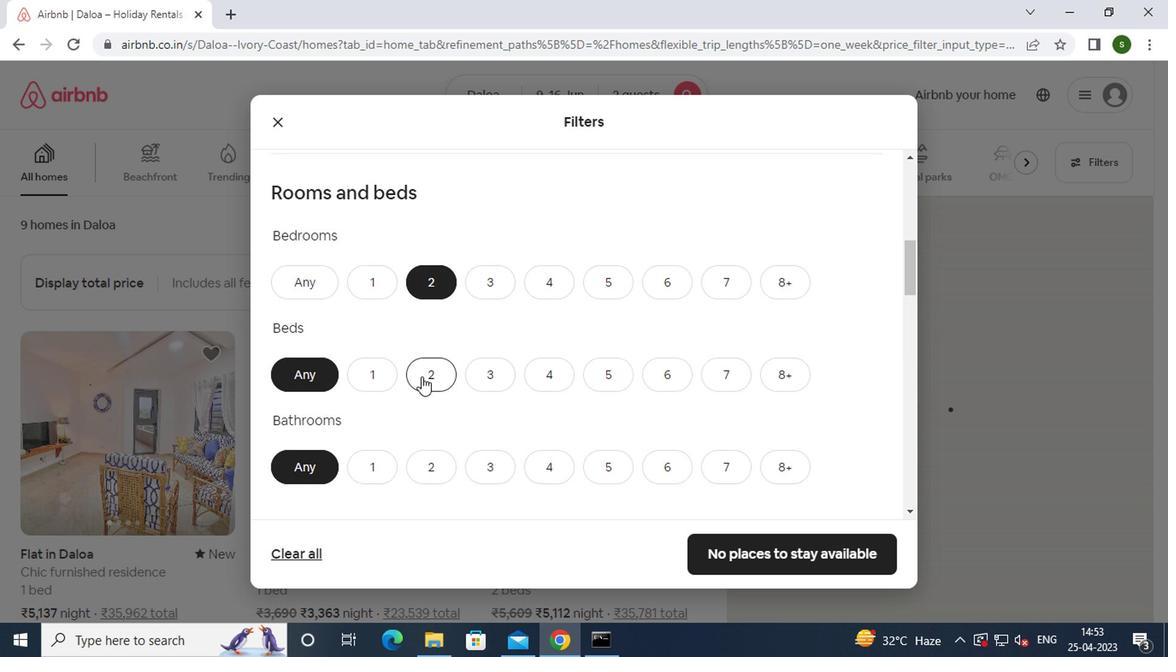 
Action: Mouse pressed left at (417, 379)
Screenshot: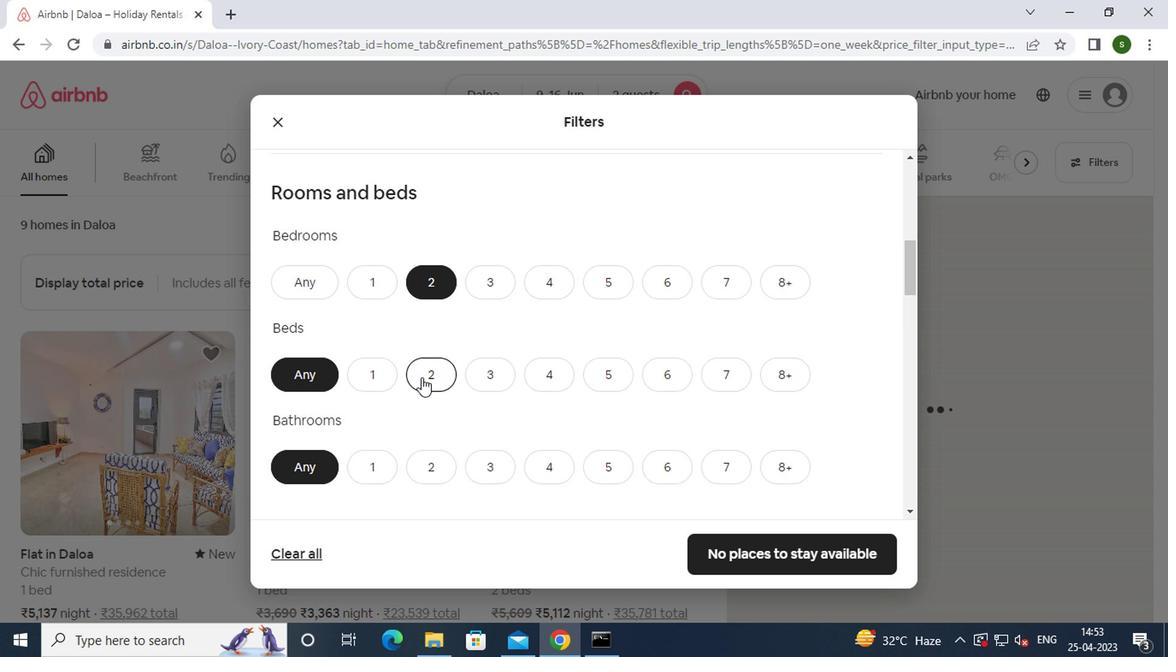 
Action: Mouse moved to (373, 472)
Screenshot: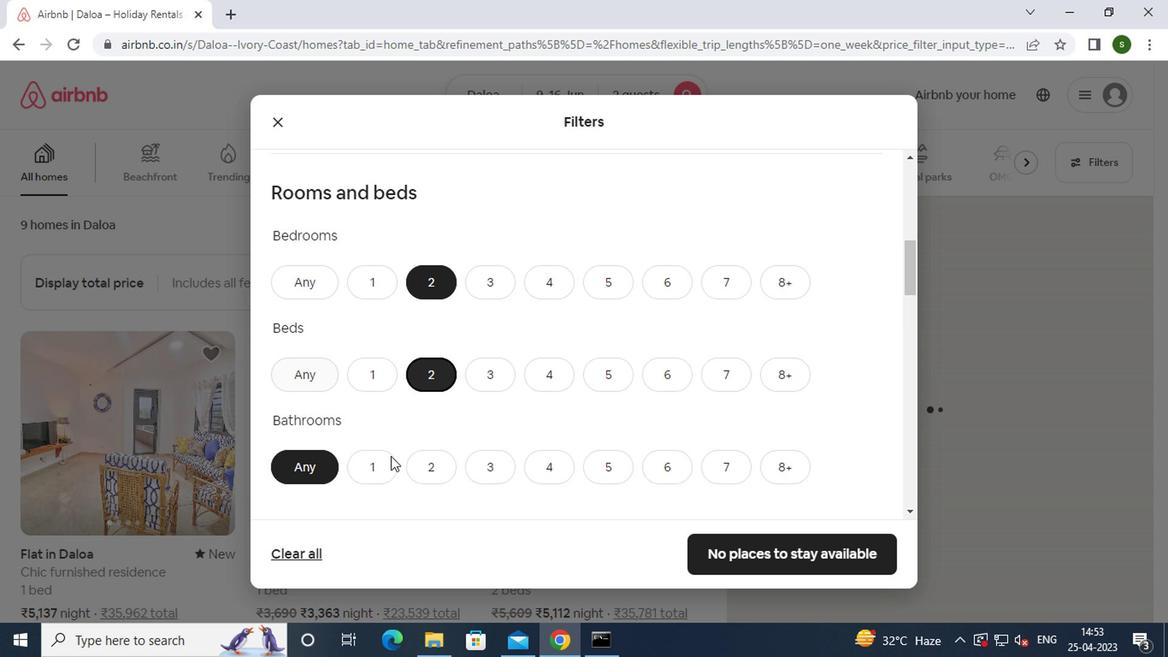 
Action: Mouse pressed left at (373, 472)
Screenshot: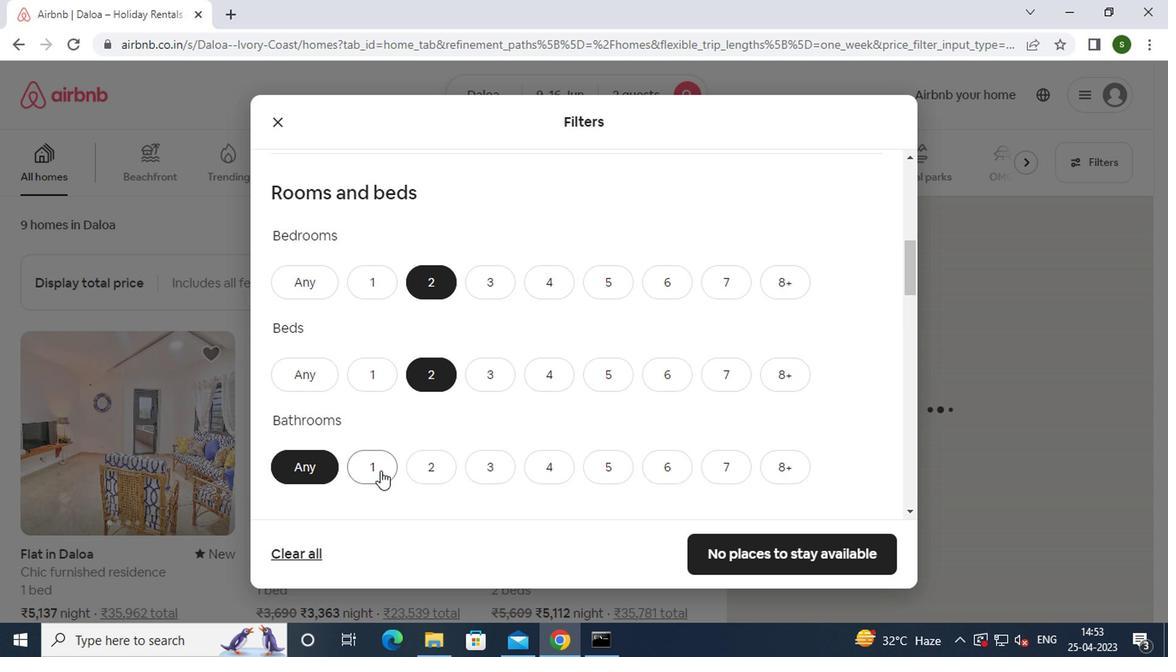
Action: Mouse moved to (471, 402)
Screenshot: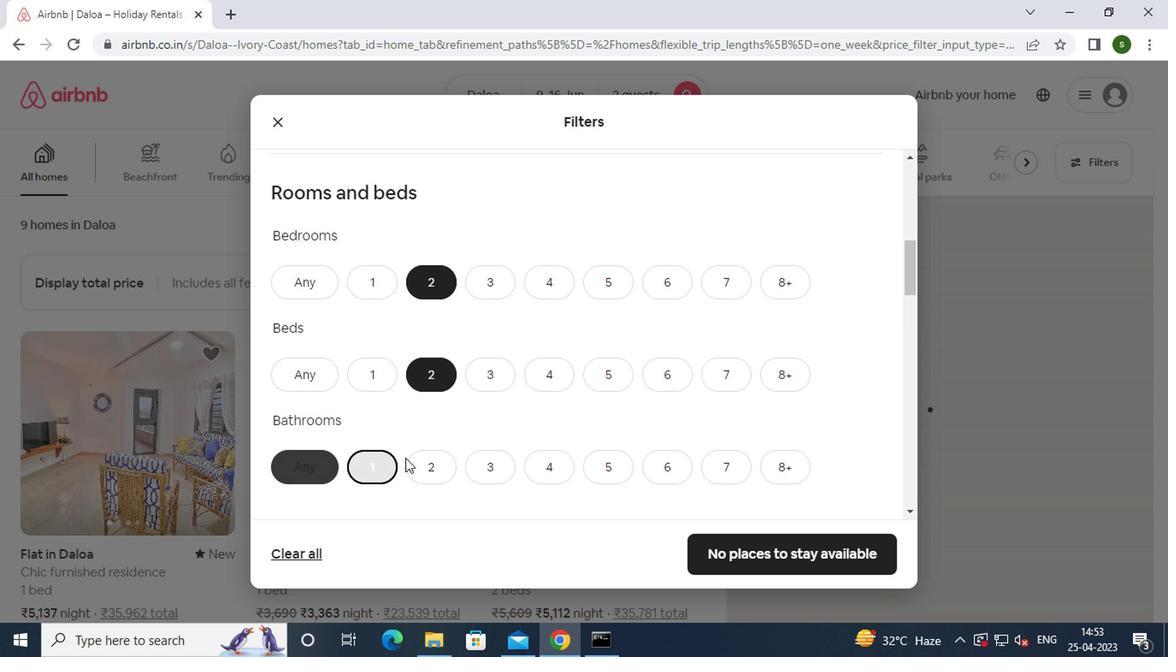 
Action: Mouse scrolled (471, 402) with delta (0, 0)
Screenshot: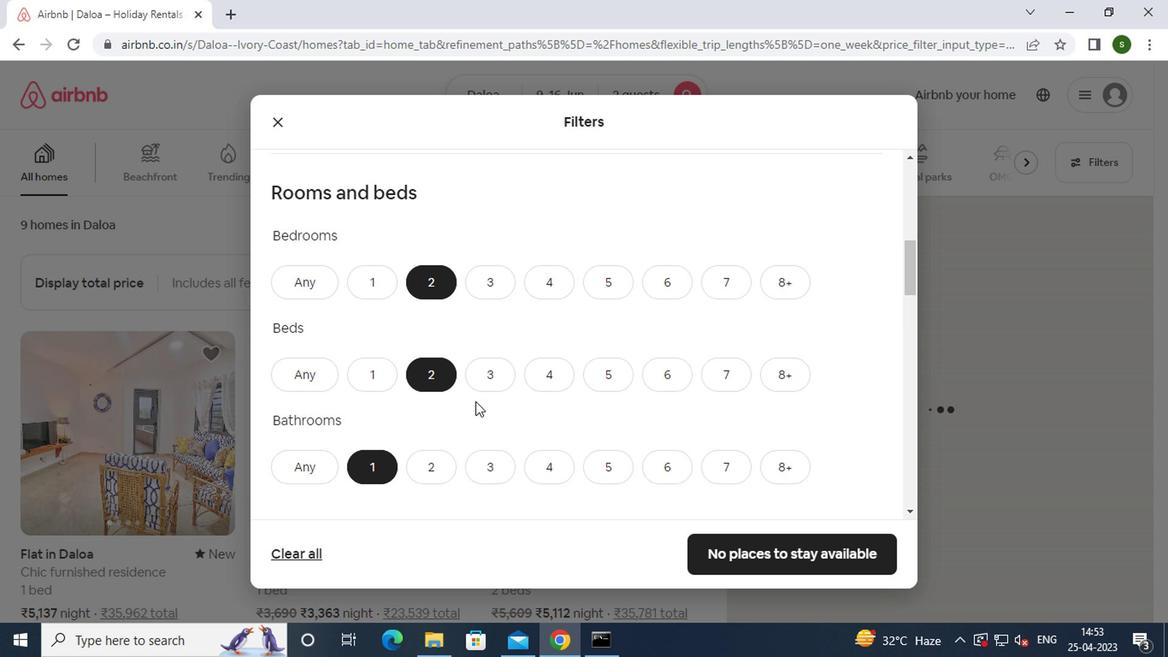 
Action: Mouse scrolled (471, 402) with delta (0, 0)
Screenshot: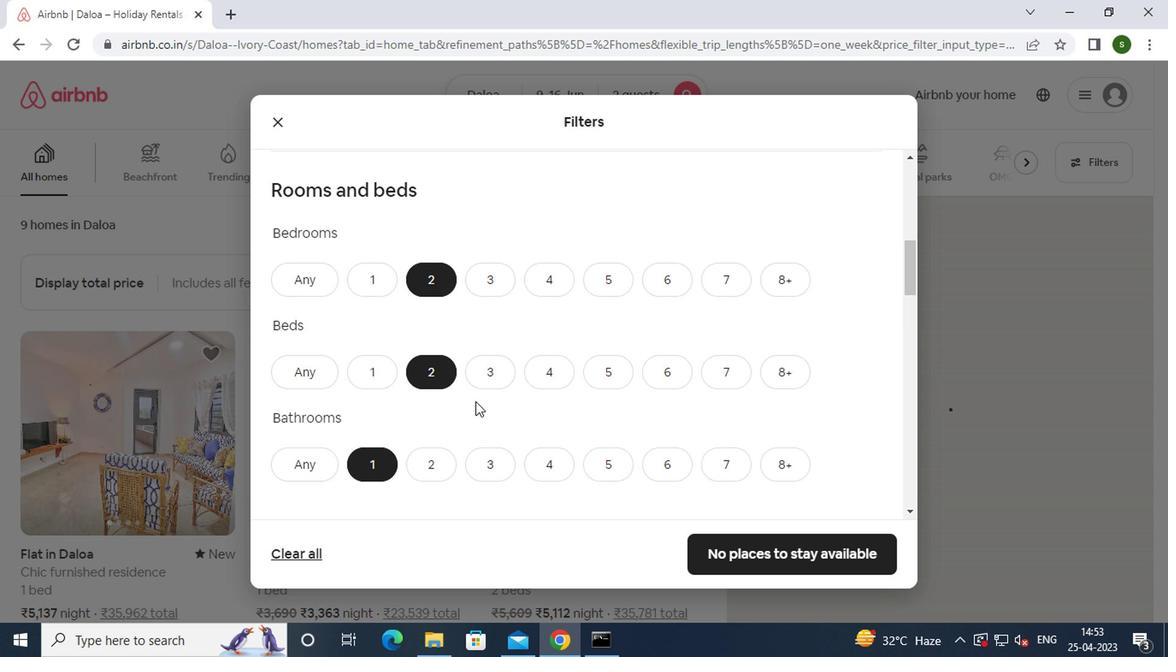 
Action: Mouse scrolled (471, 402) with delta (0, 0)
Screenshot: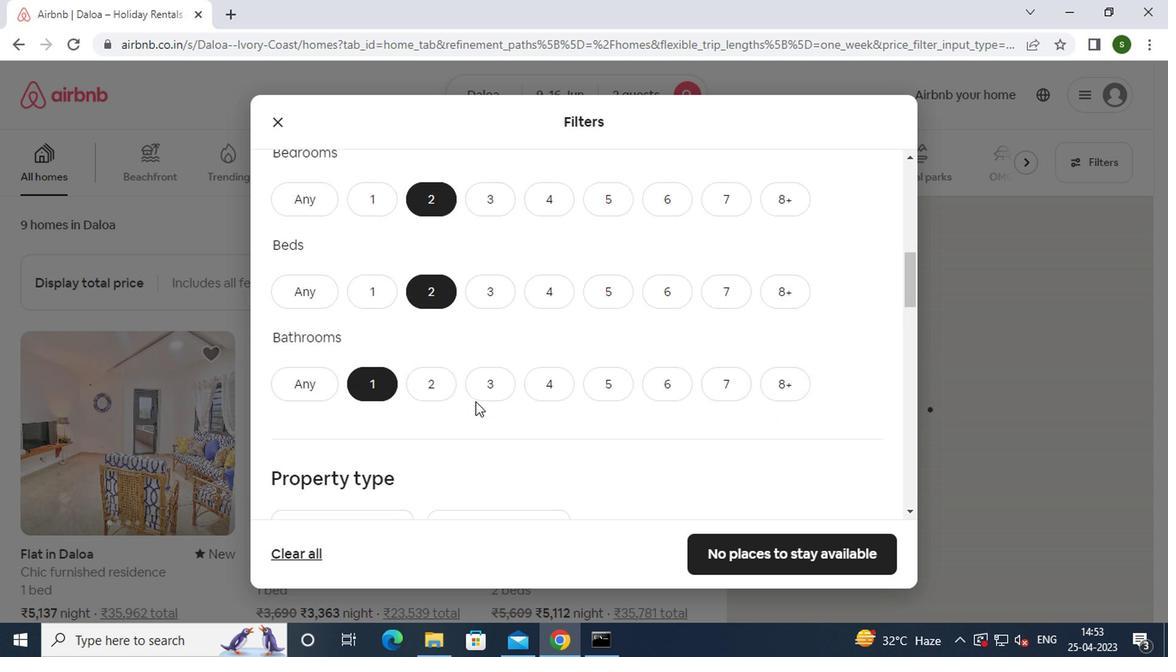 
Action: Mouse scrolled (471, 402) with delta (0, 0)
Screenshot: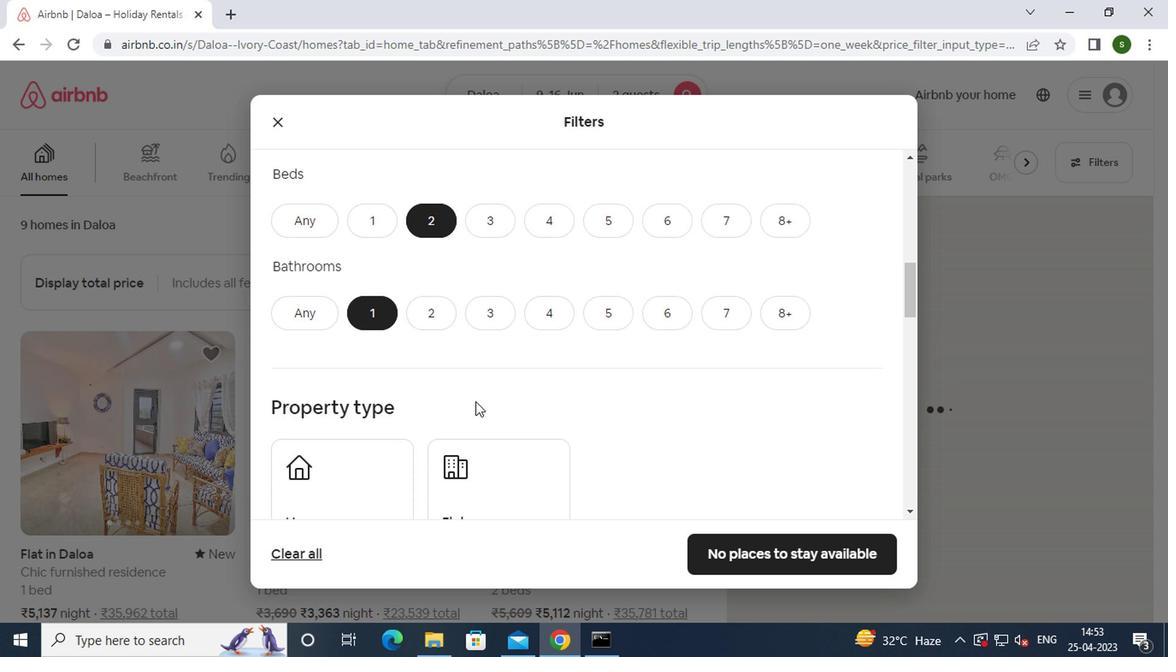 
Action: Mouse moved to (340, 333)
Screenshot: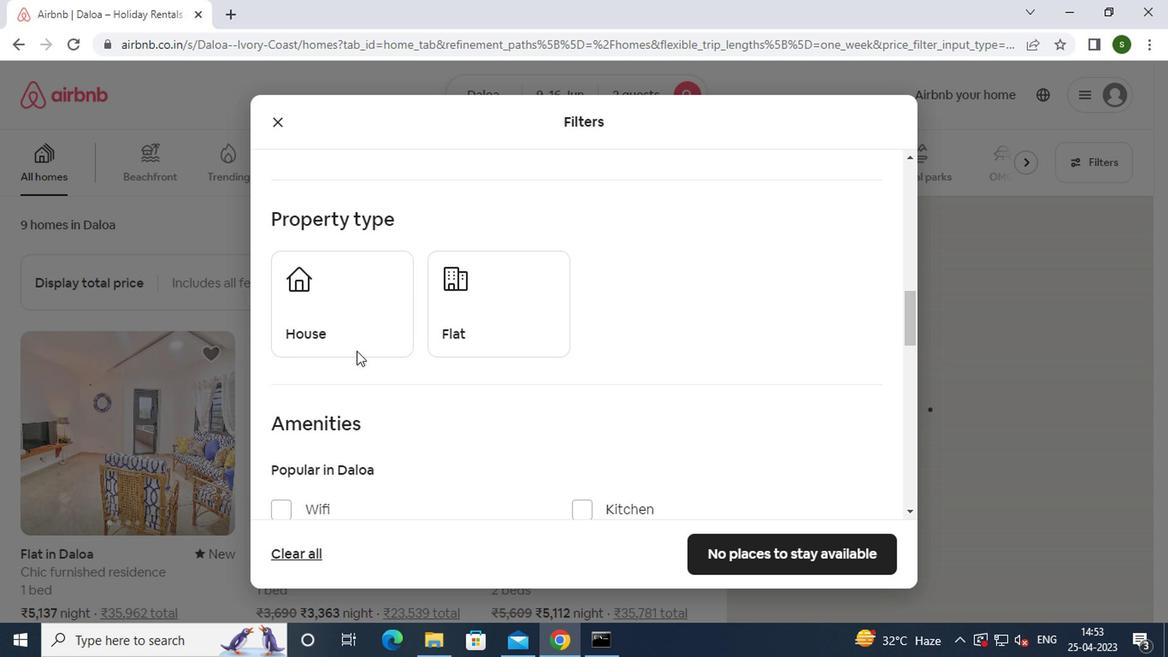 
Action: Mouse pressed left at (340, 333)
Screenshot: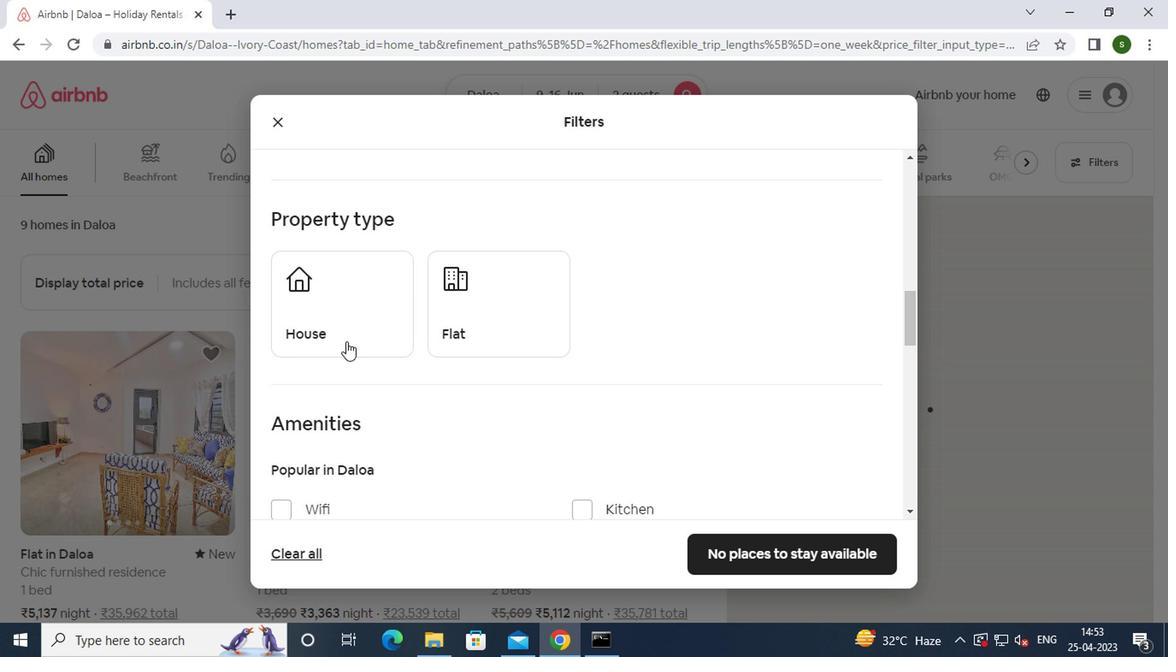 
Action: Mouse moved to (533, 307)
Screenshot: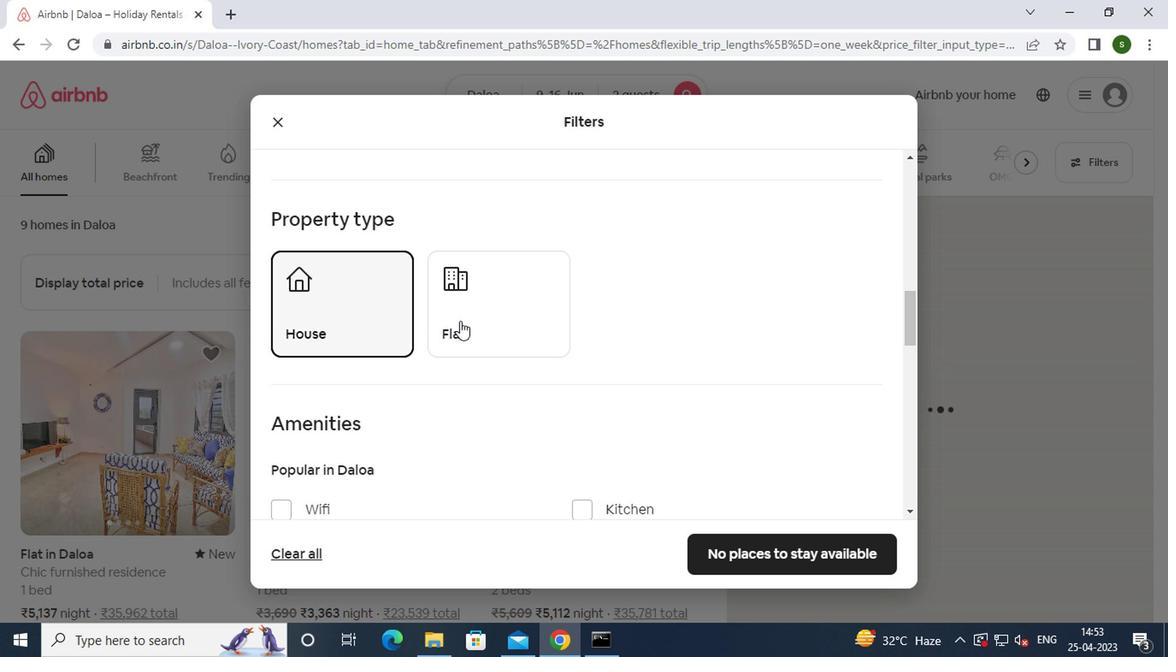 
Action: Mouse pressed left at (533, 307)
Screenshot: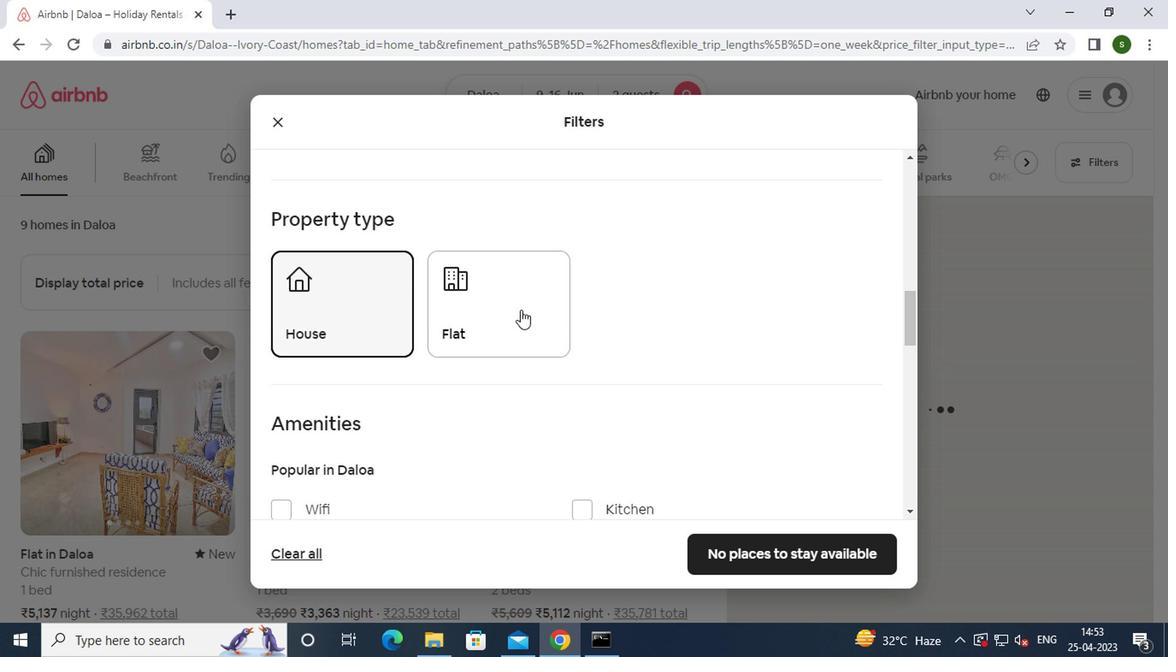 
Action: Mouse scrolled (533, 306) with delta (0, 0)
Screenshot: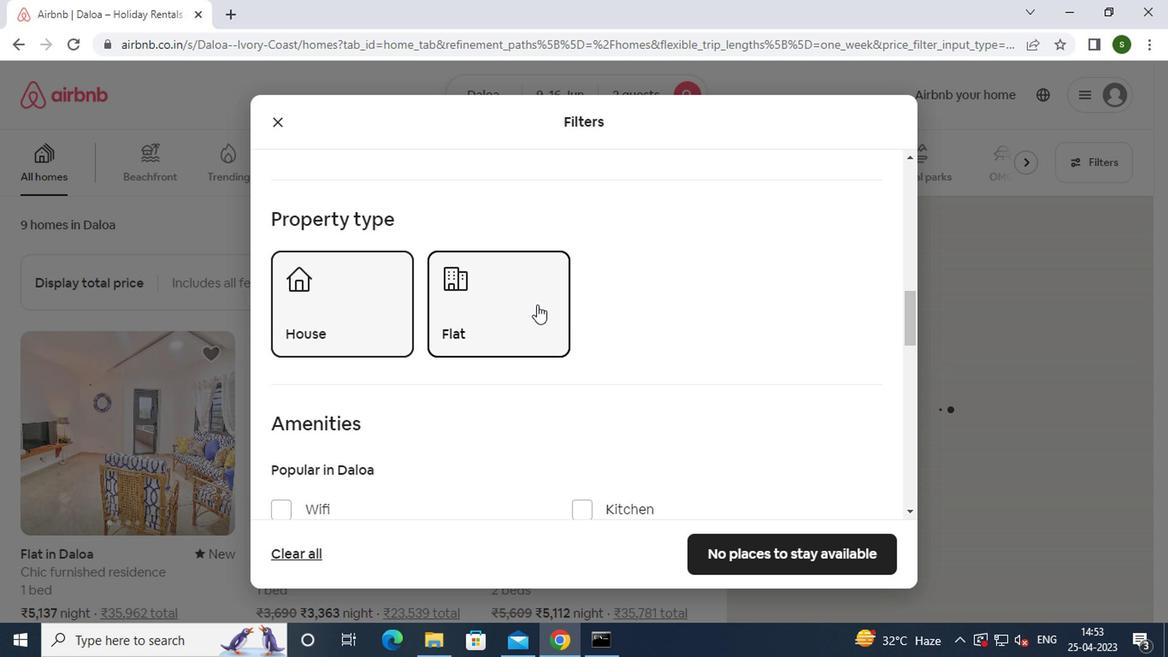 
Action: Mouse scrolled (533, 306) with delta (0, 0)
Screenshot: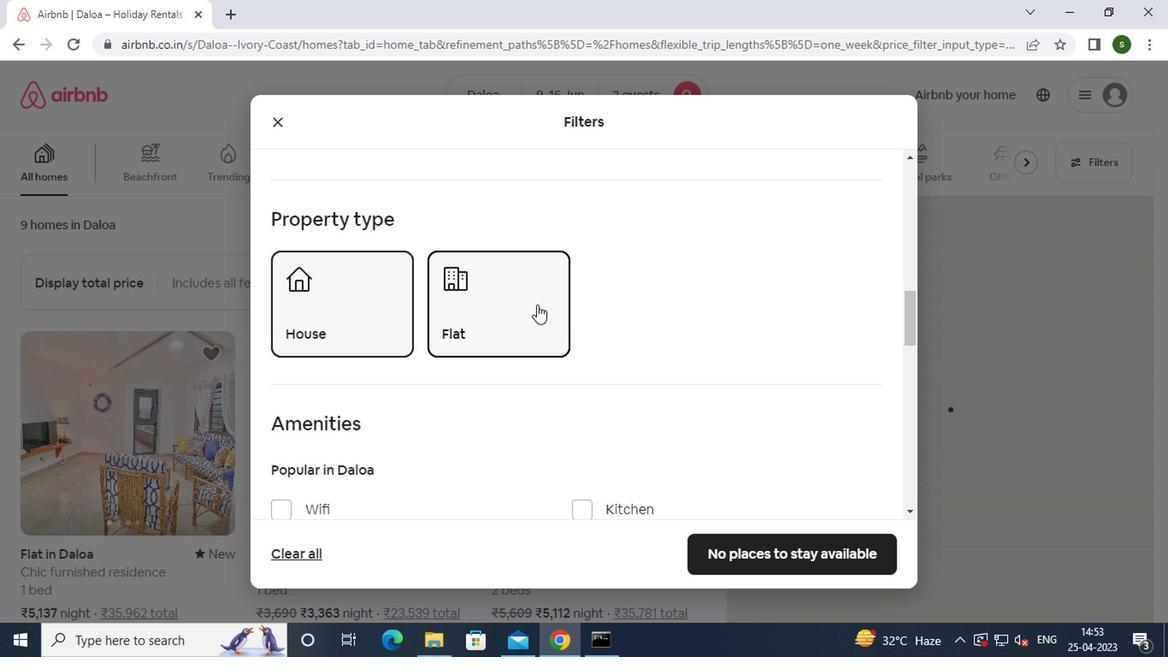 
Action: Mouse scrolled (533, 306) with delta (0, 0)
Screenshot: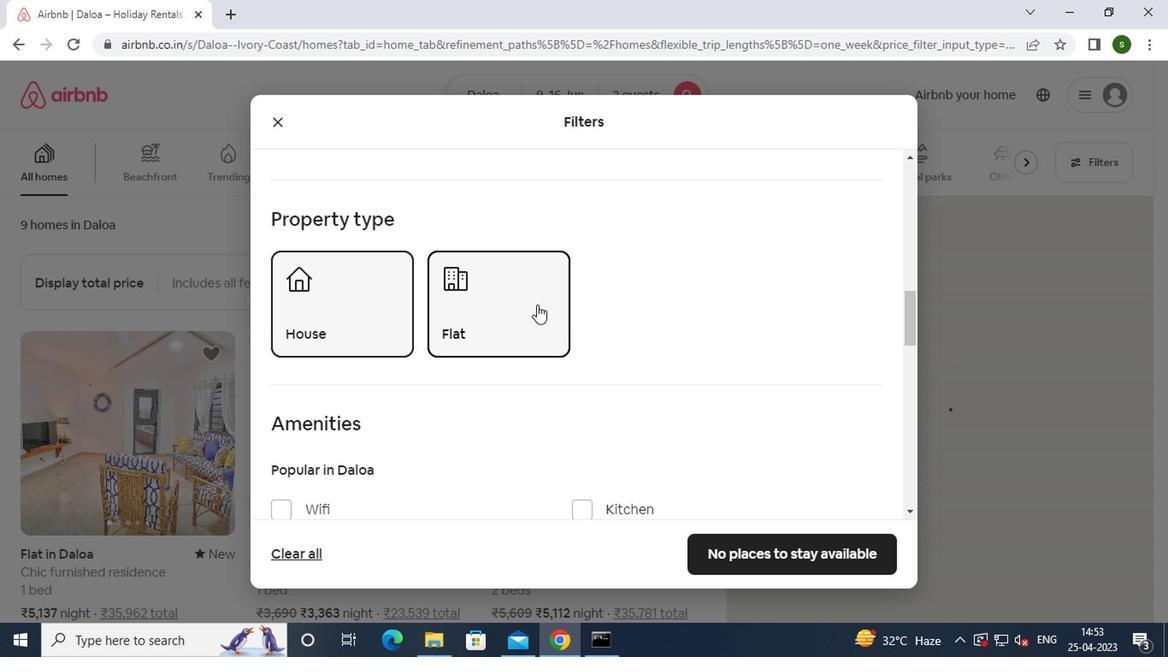 
Action: Mouse scrolled (533, 306) with delta (0, 0)
Screenshot: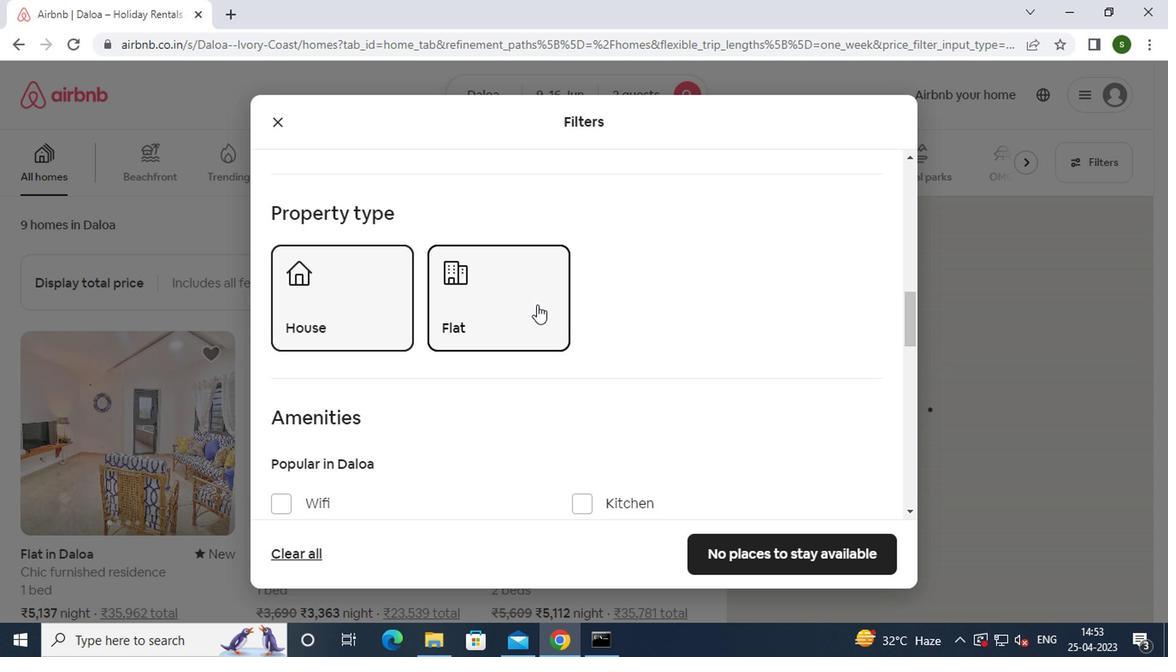 
Action: Mouse moved to (843, 478)
Screenshot: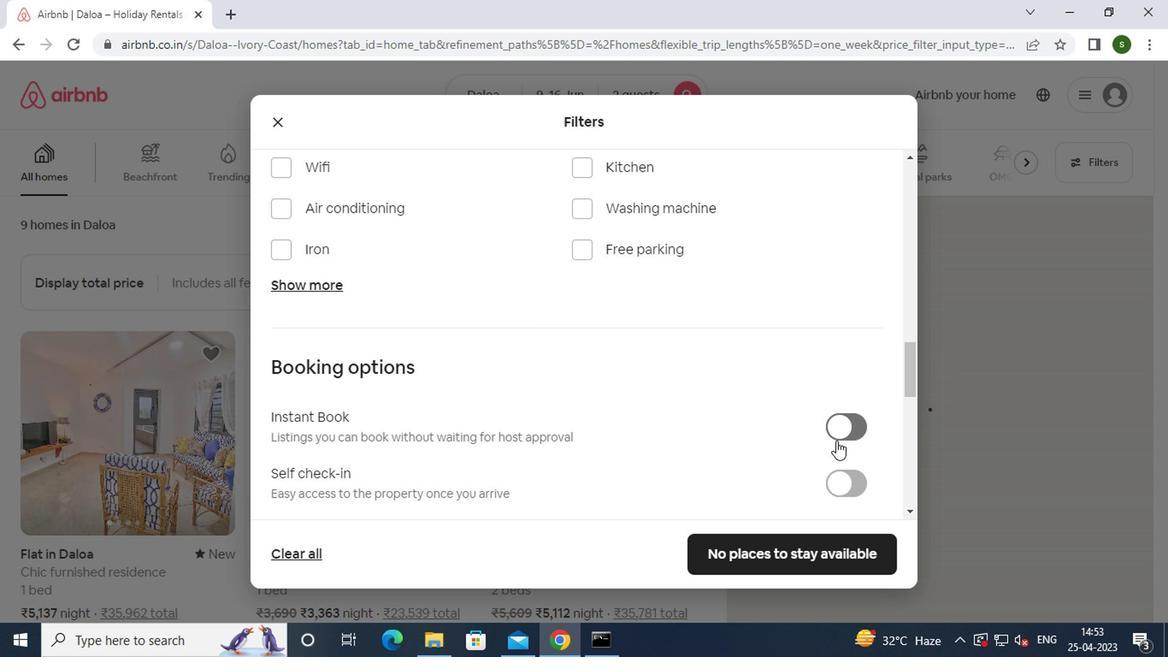 
Action: Mouse pressed left at (843, 478)
Screenshot: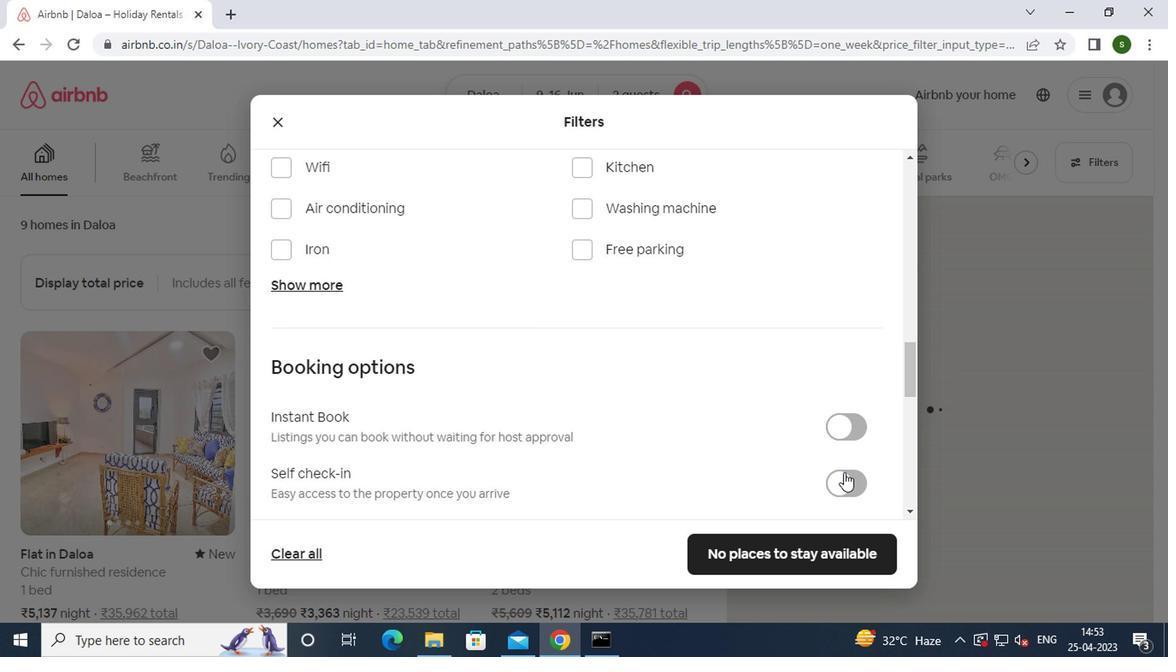 
Action: Mouse moved to (605, 374)
Screenshot: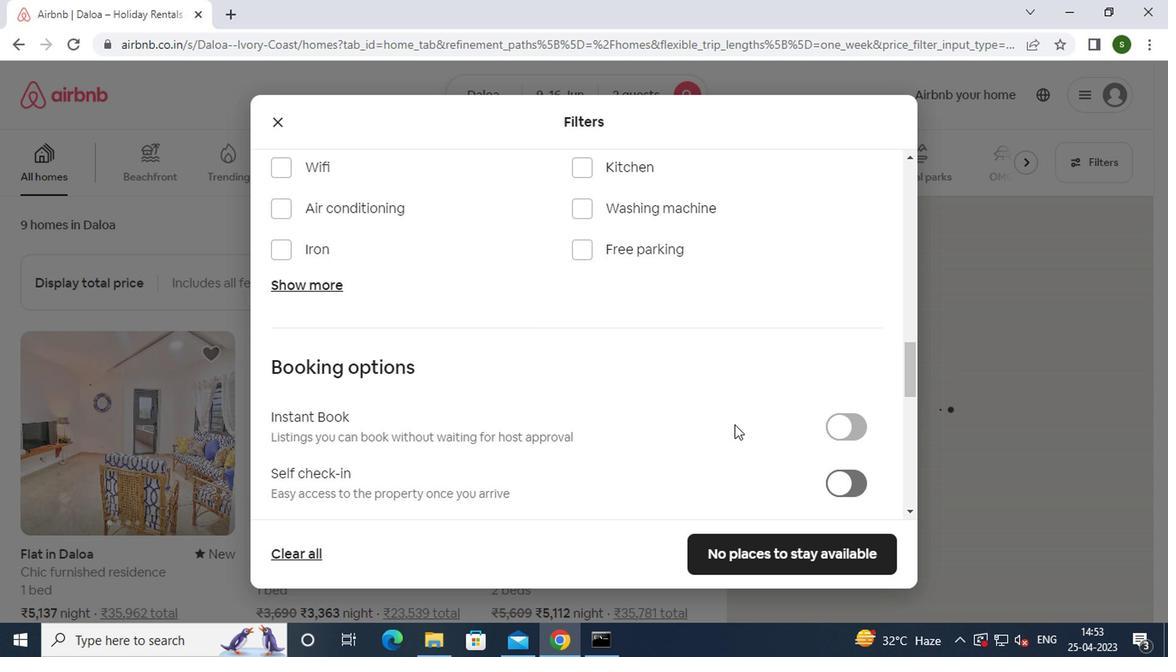 
Action: Mouse scrolled (605, 373) with delta (0, 0)
Screenshot: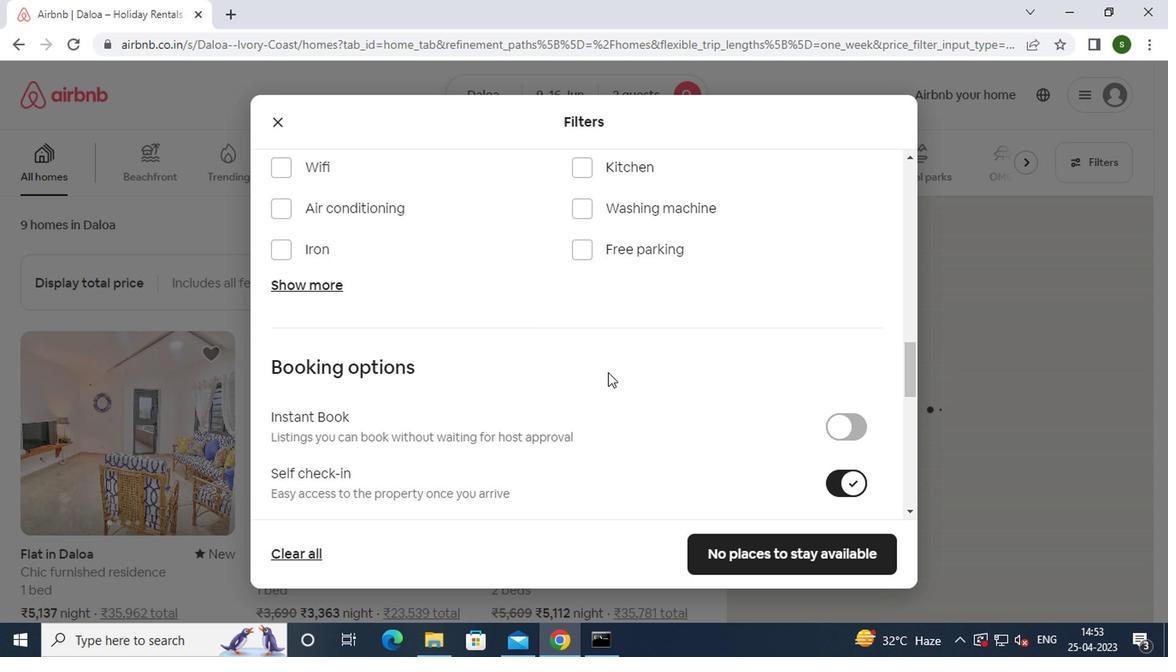 
Action: Mouse scrolled (605, 373) with delta (0, 0)
Screenshot: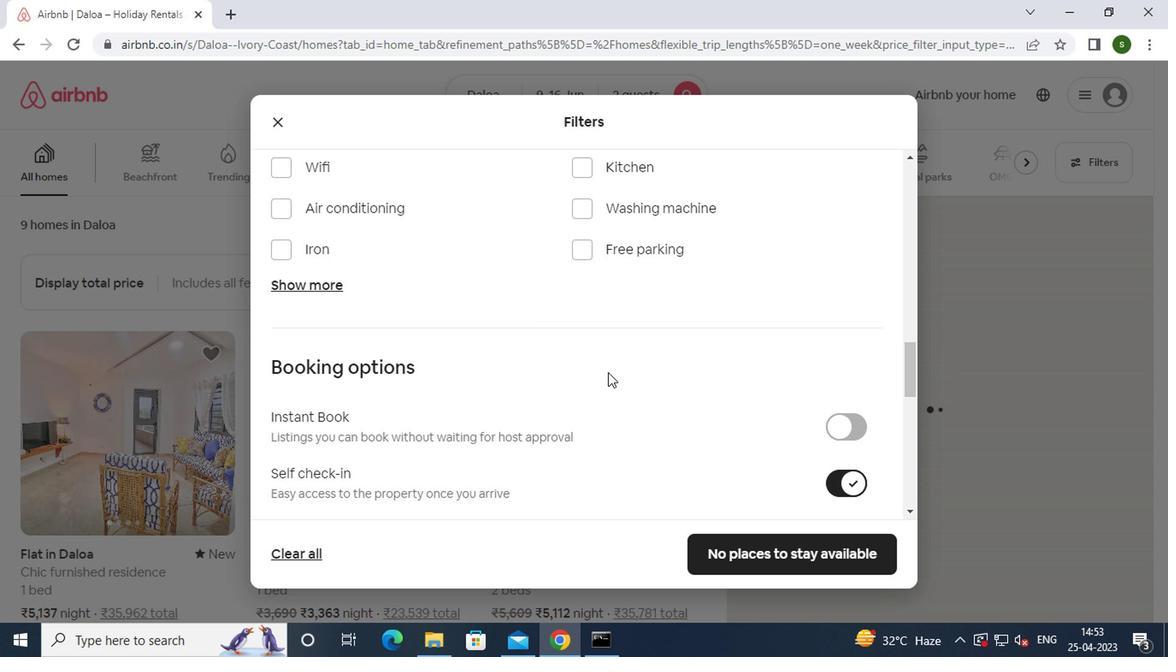 
Action: Mouse scrolled (605, 373) with delta (0, 0)
Screenshot: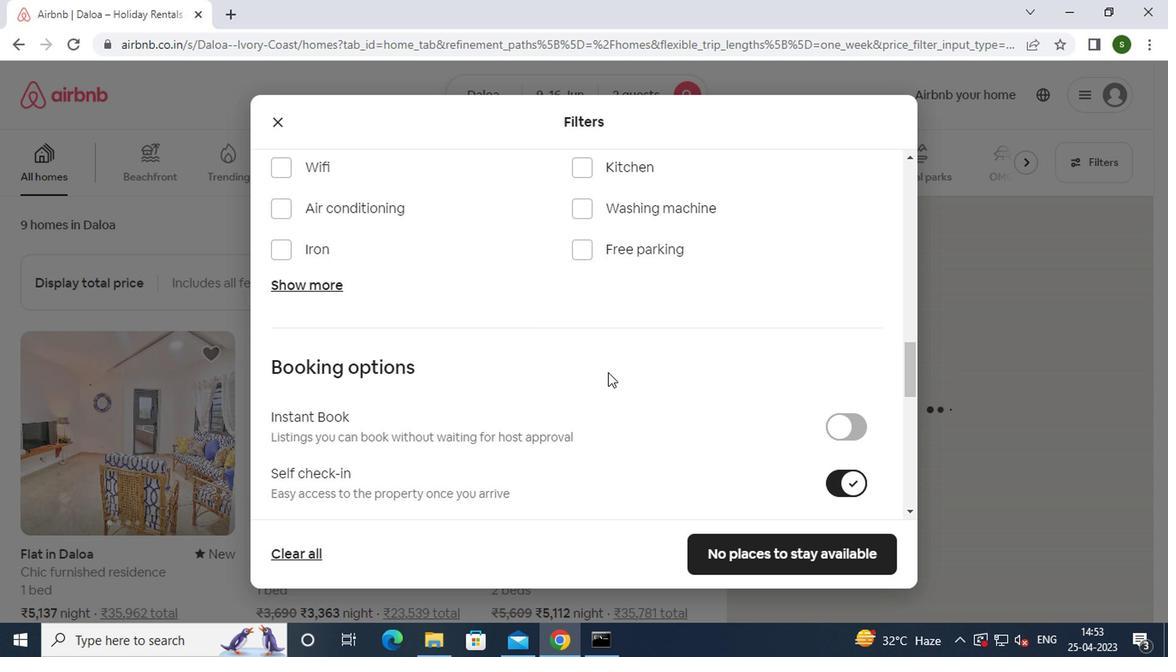 
Action: Mouse scrolled (605, 373) with delta (0, 0)
Screenshot: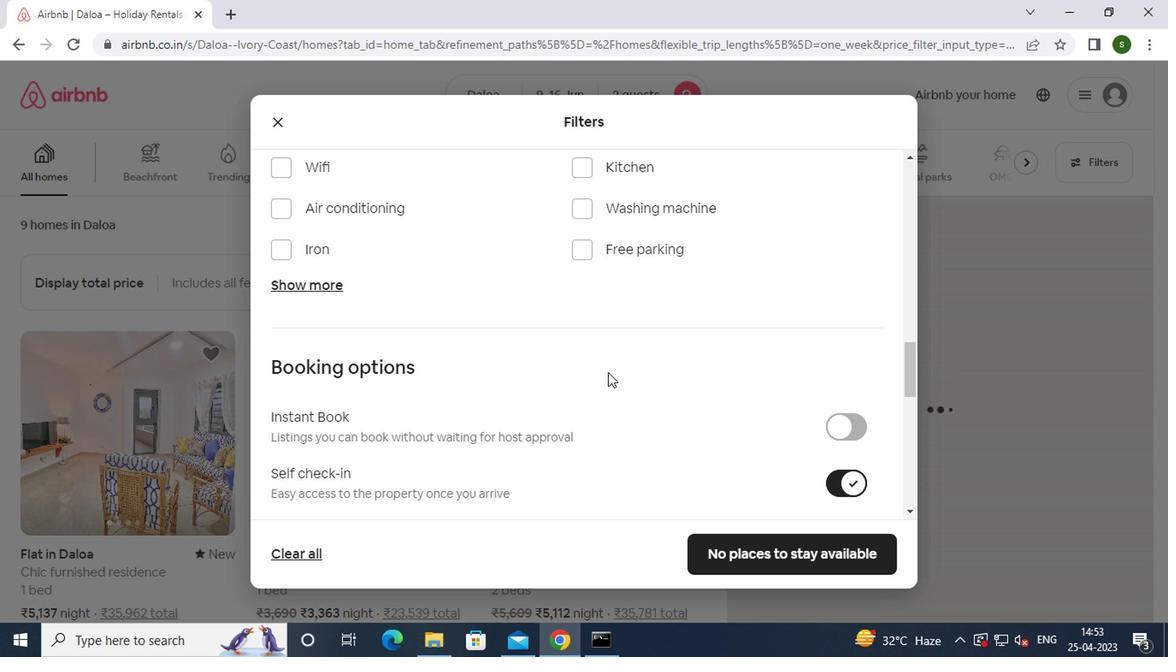 
Action: Mouse scrolled (605, 373) with delta (0, 0)
Screenshot: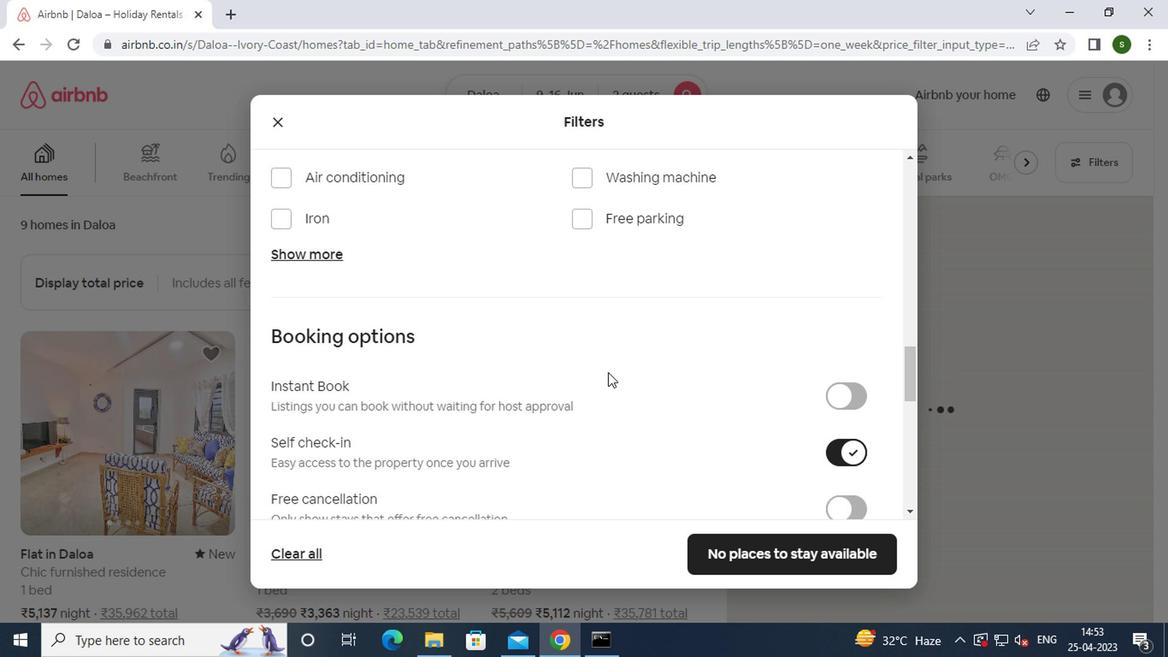 
Action: Mouse moved to (604, 373)
Screenshot: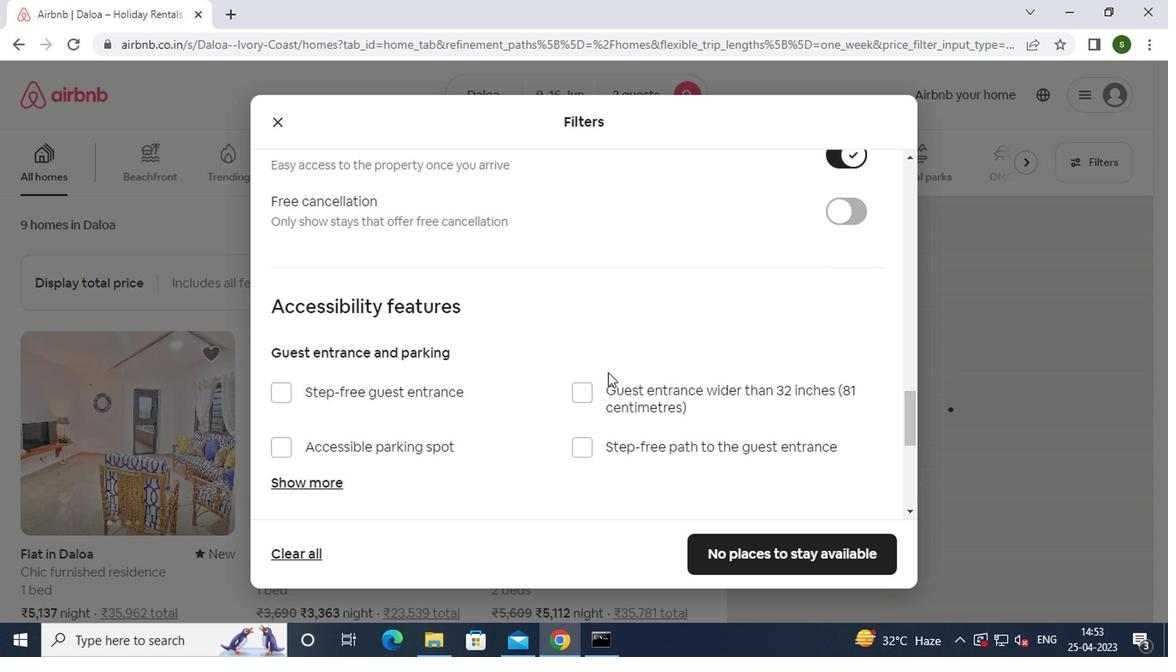 
Action: Mouse scrolled (604, 372) with delta (0, -1)
Screenshot: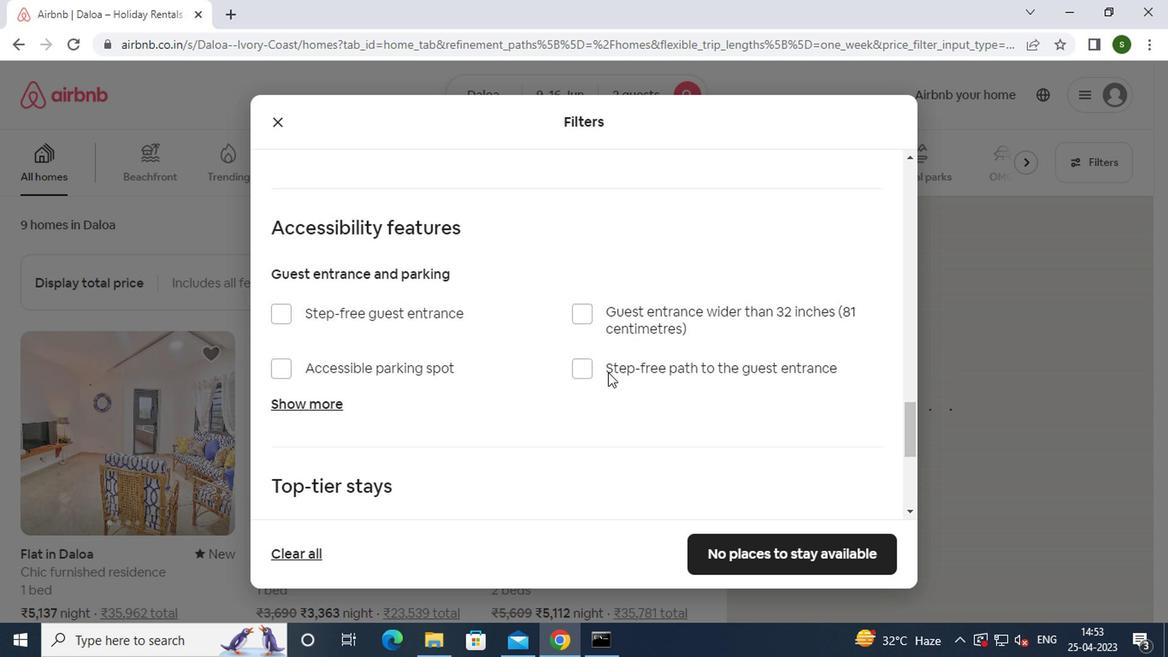 
Action: Mouse scrolled (604, 372) with delta (0, -1)
Screenshot: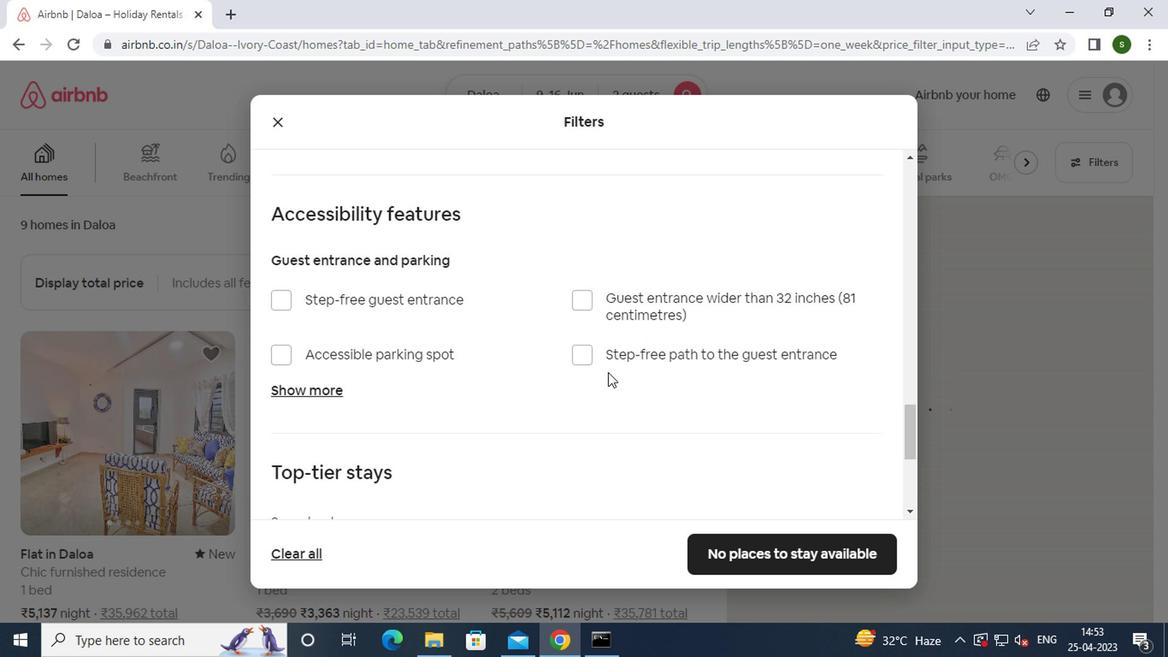 
Action: Mouse scrolled (604, 372) with delta (0, -1)
Screenshot: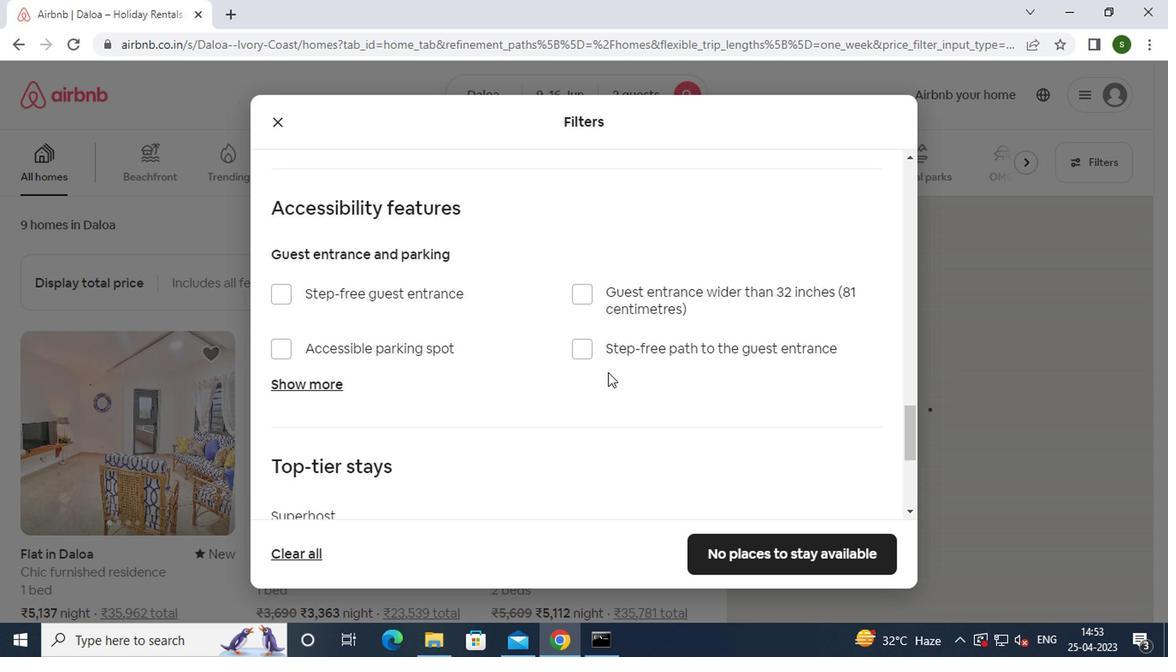 
Action: Mouse scrolled (604, 372) with delta (0, -1)
Screenshot: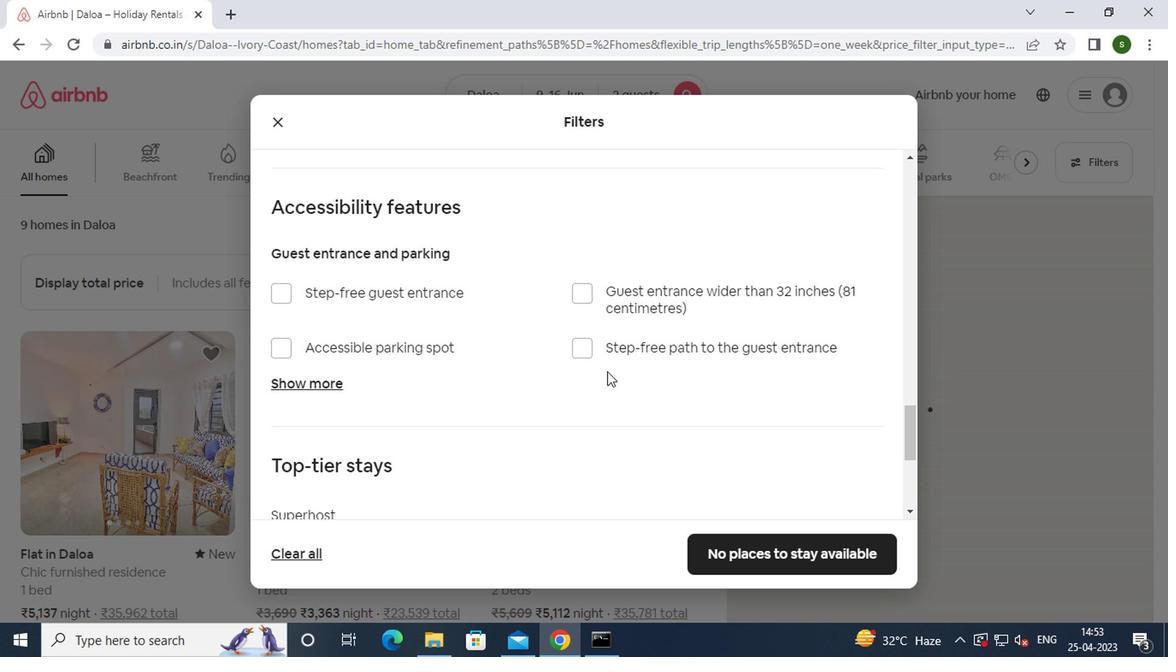 
Action: Mouse moved to (279, 397)
Screenshot: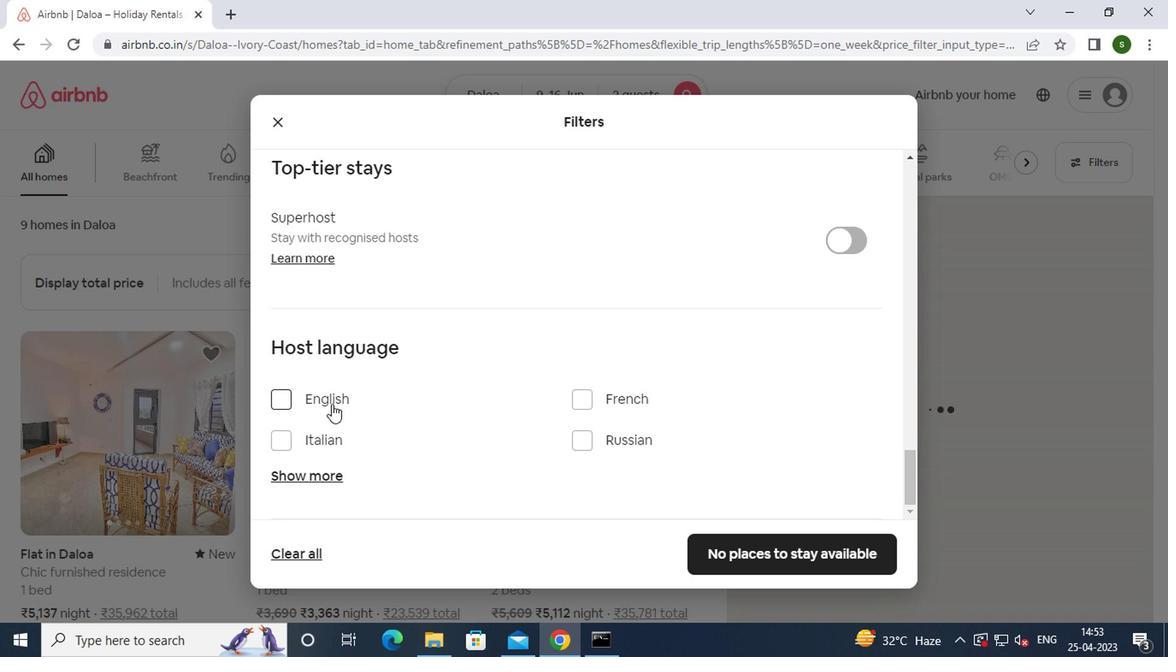 
Action: Mouse pressed left at (279, 397)
Screenshot: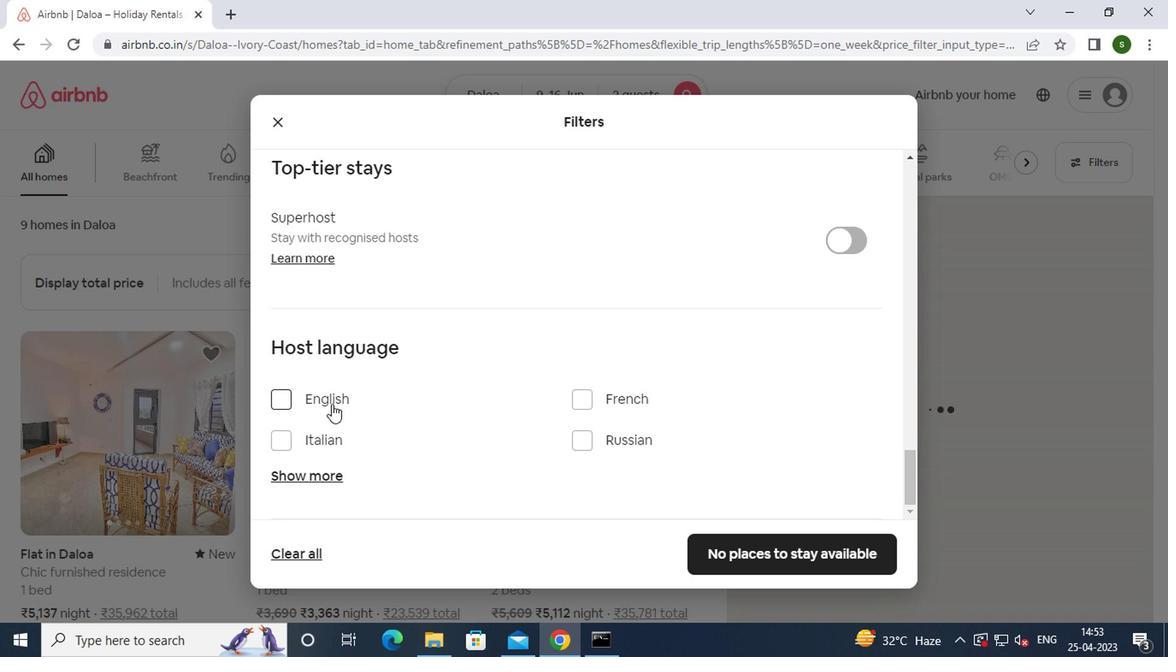 
Action: Mouse moved to (765, 550)
Screenshot: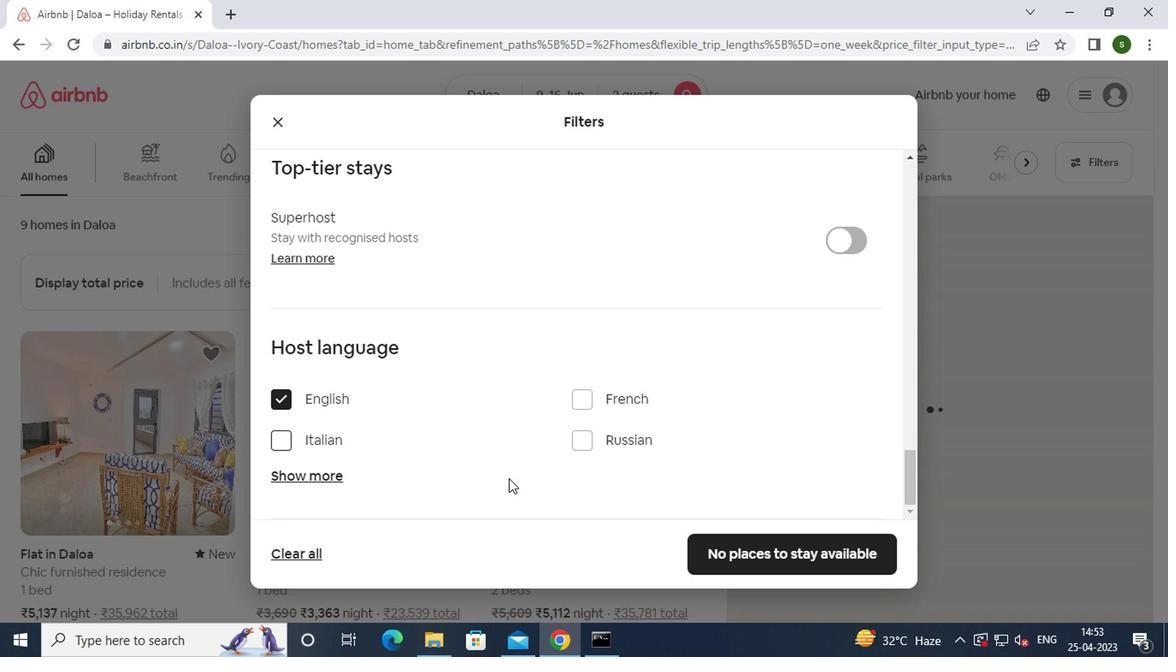 
Action: Mouse pressed left at (765, 550)
Screenshot: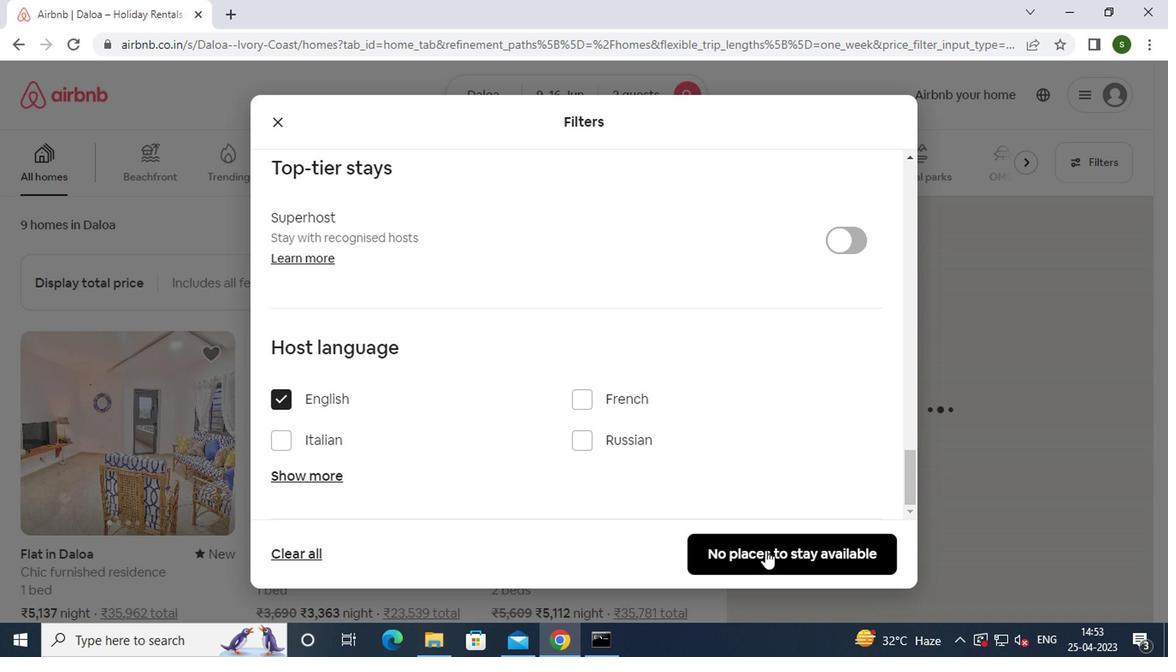 
Action: Mouse moved to (454, 372)
Screenshot: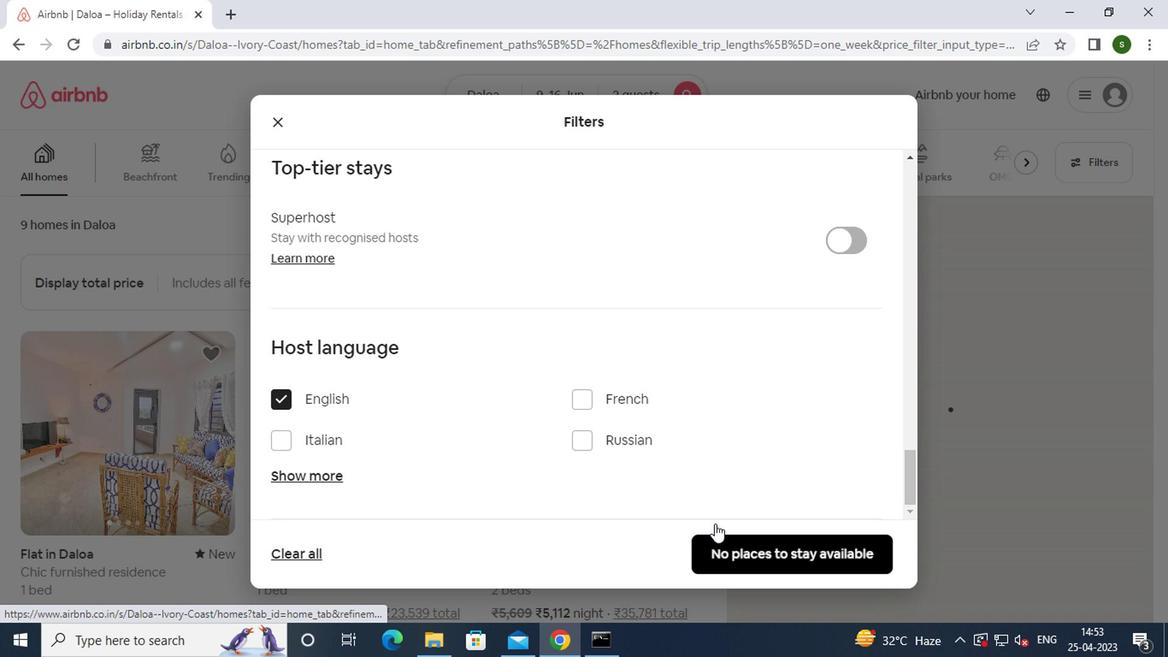 
